 Task: Log work in the project AgileGenie for the issue 'Implement a new cloud-based payroll management system for a company with advanced payroll processing and tax calculation features' spent time as '2w 1d 5h 23m' and remaining time as '5w 1d 12h 21m' and add a flag. Now add the issue to the epic 'IT Service Request Management Process Improvement'. Log work in the project AgileGenie for the issue 'Integrate a new live chat support feature into an existing customer service portal to enhance customer support and response time' spent time as '1w 4d 19h 2m' and remaining time as '6w 6d 21h 19m' and clone the issue. Now add the issue to the epic 'IT Service Catalog Management Process Improvement'
Action: Mouse moved to (1009, 216)
Screenshot: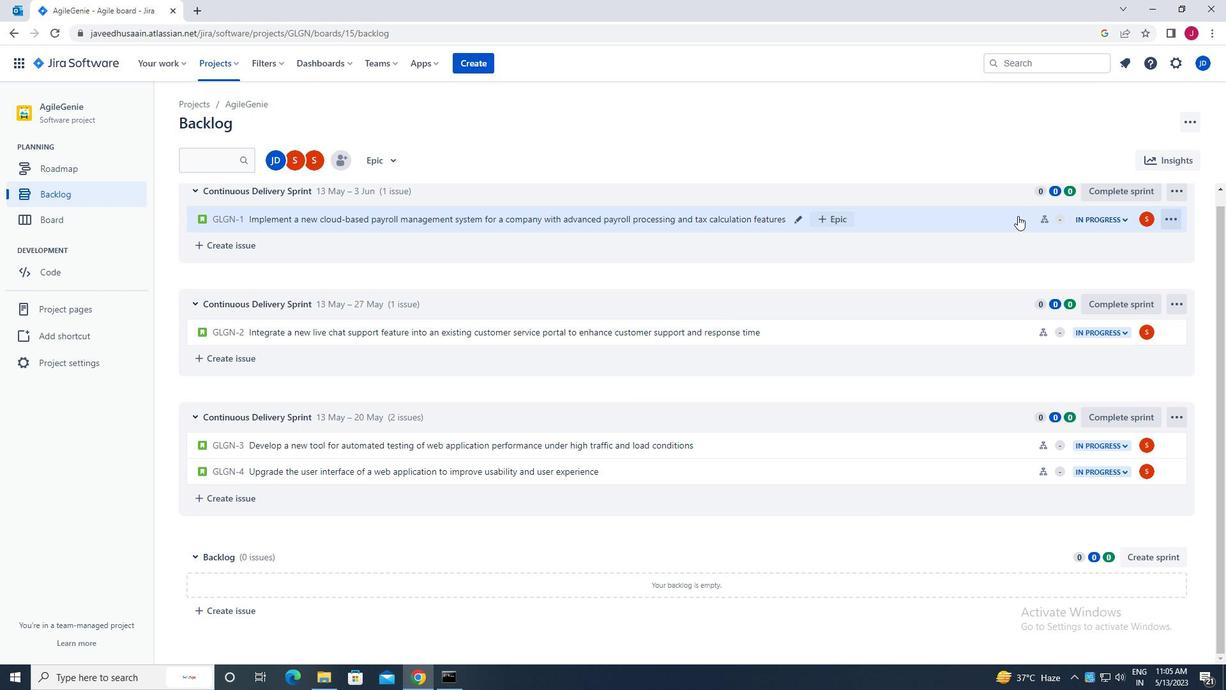 
Action: Mouse pressed left at (1009, 216)
Screenshot: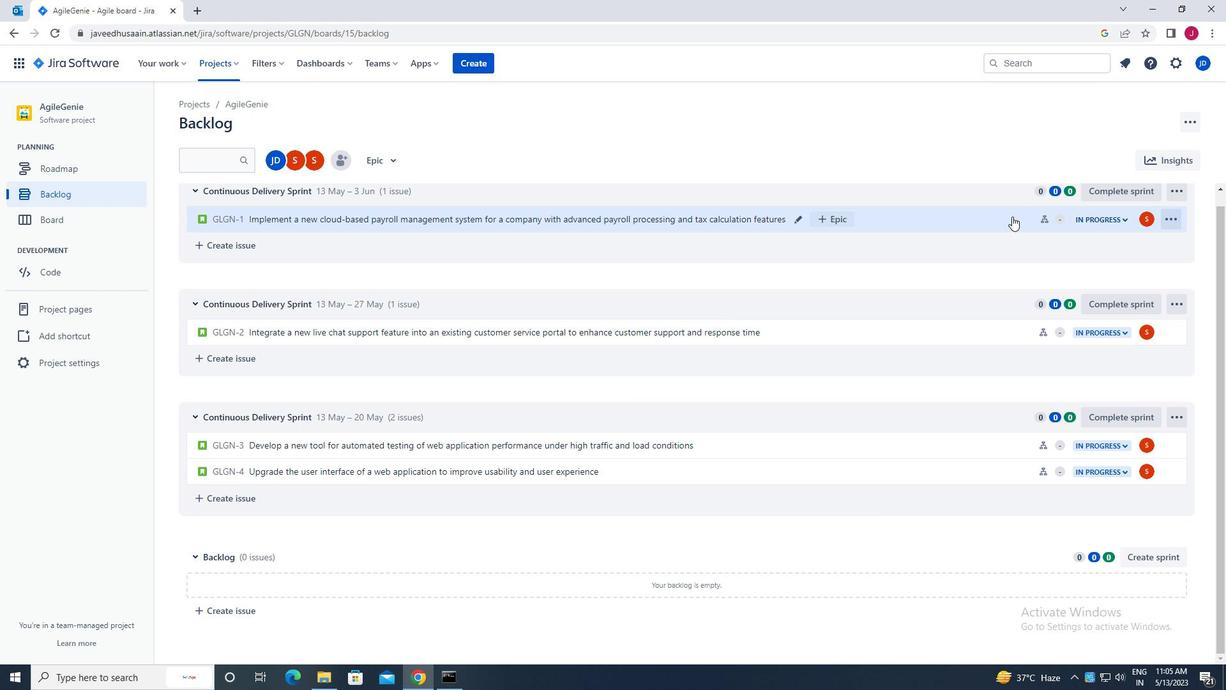 
Action: Mouse moved to (1166, 198)
Screenshot: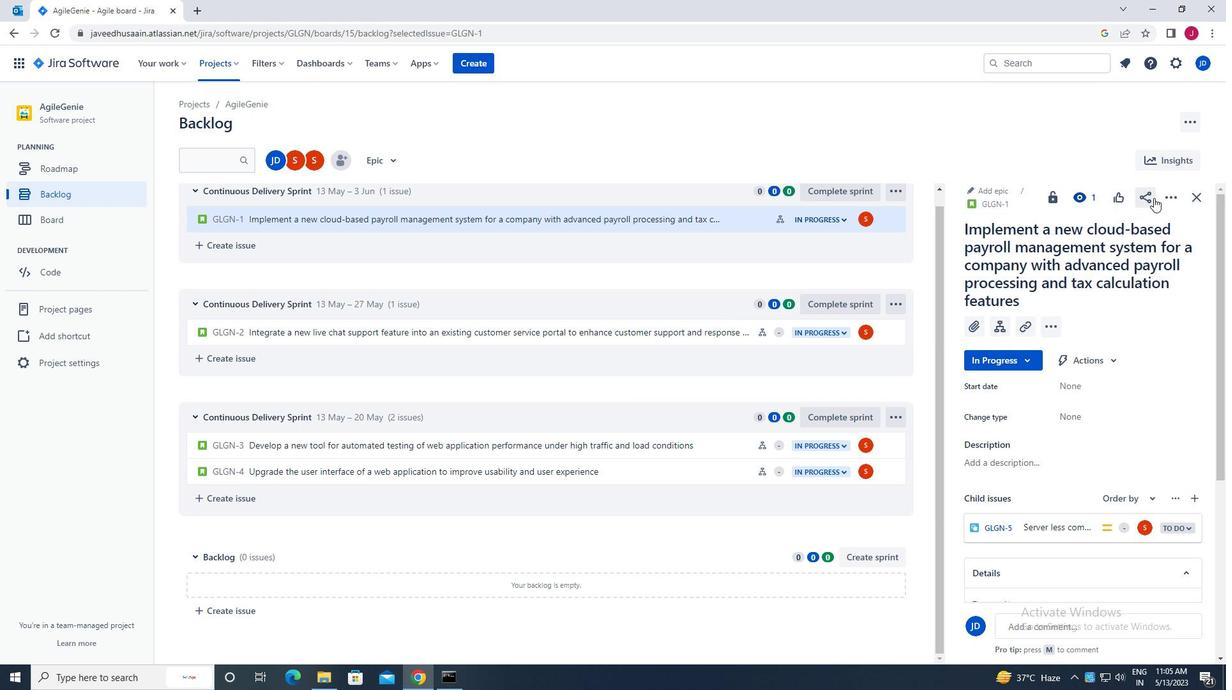 
Action: Mouse pressed left at (1166, 198)
Screenshot: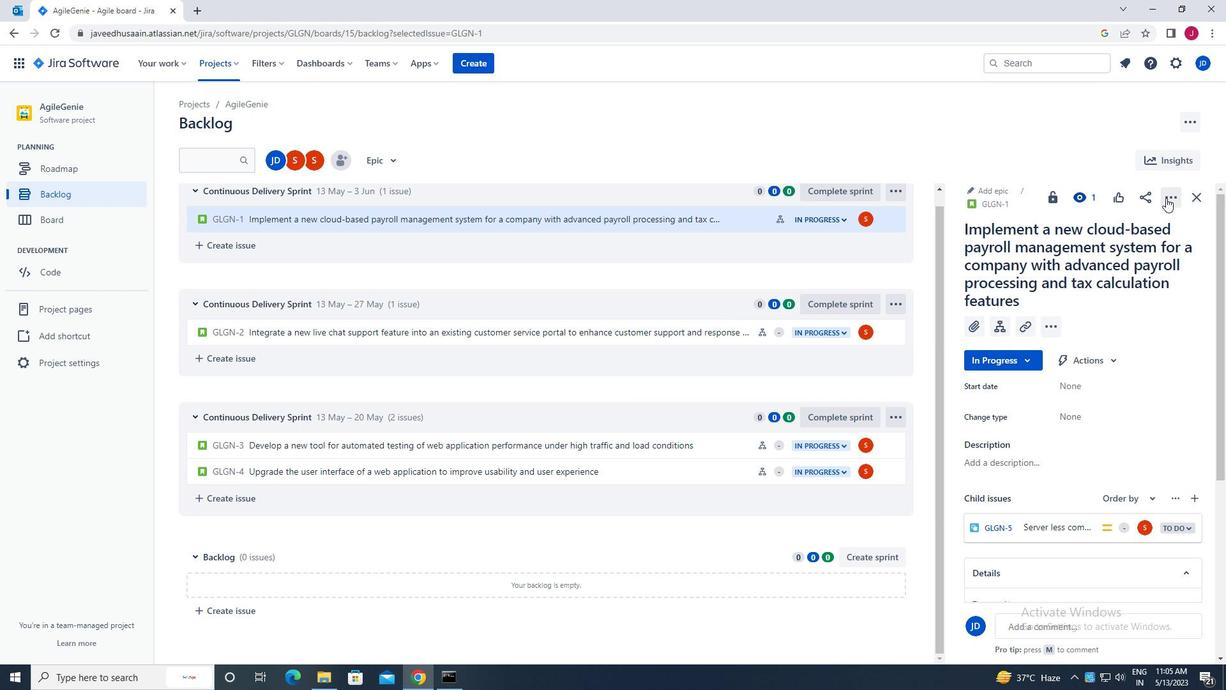 
Action: Mouse moved to (1117, 230)
Screenshot: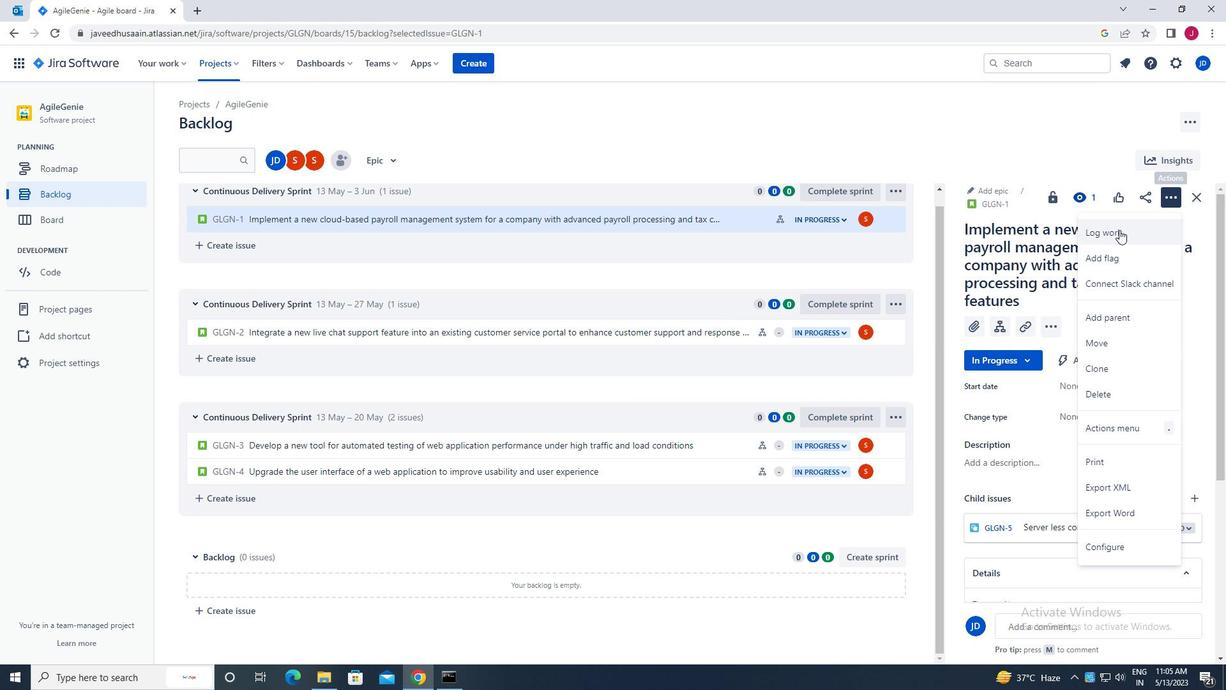 
Action: Mouse pressed left at (1117, 230)
Screenshot: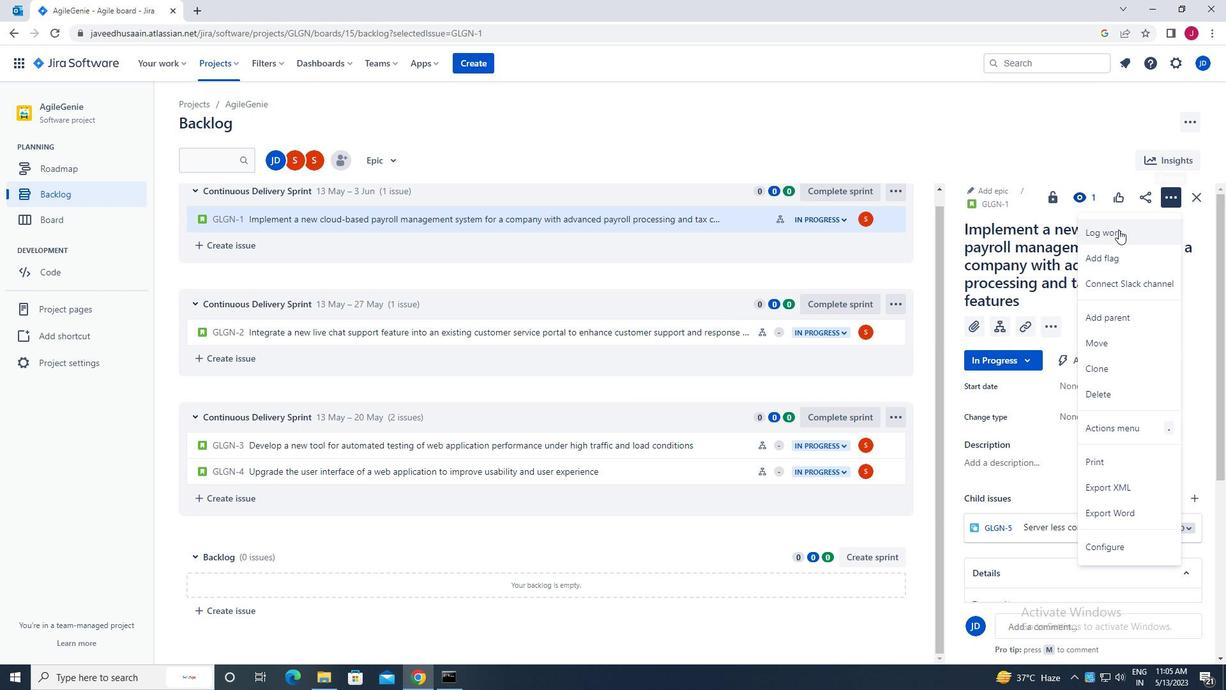 
Action: Mouse moved to (570, 190)
Screenshot: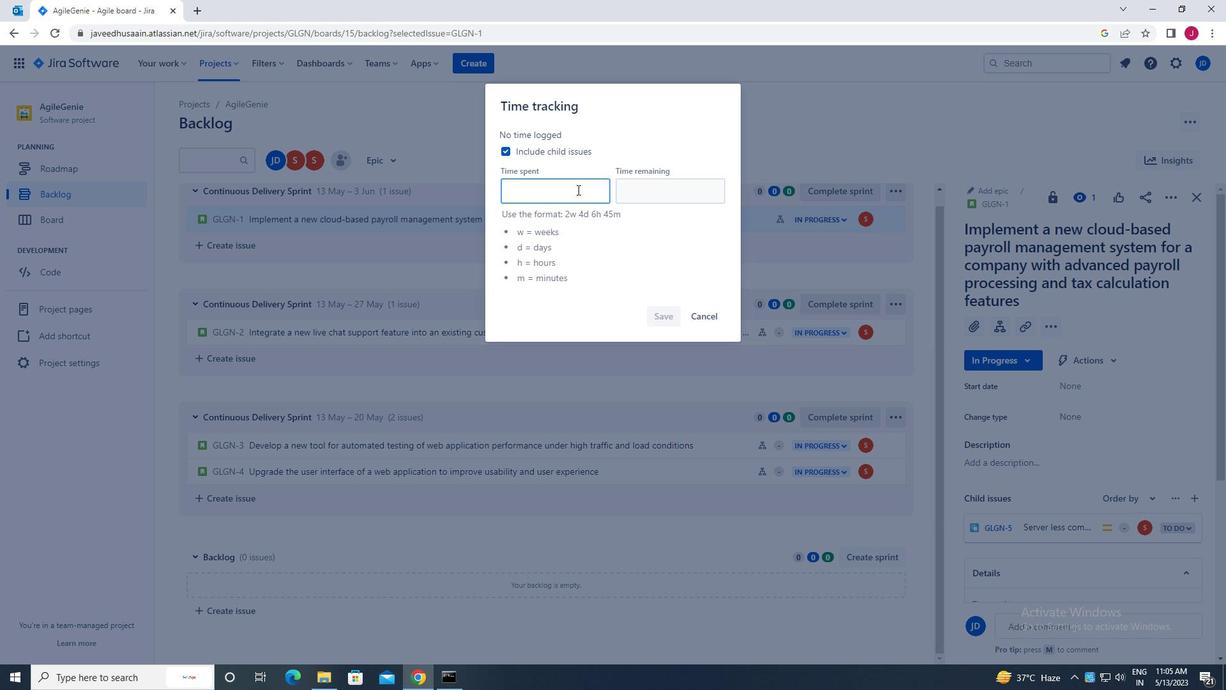 
Action: Mouse pressed left at (570, 190)
Screenshot: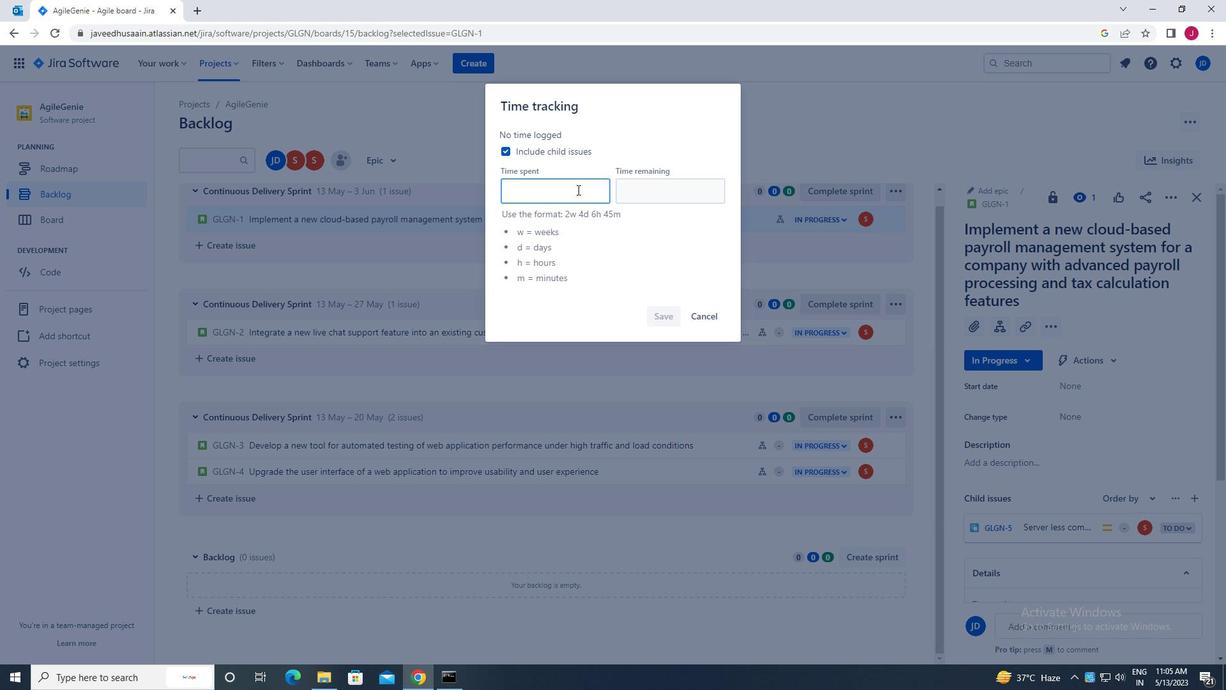
Action: Key pressed 2<Key.caps_lock>w<Key.space>1d<Key.space>5h<Key.space>3<Key.backspace>23m
Screenshot: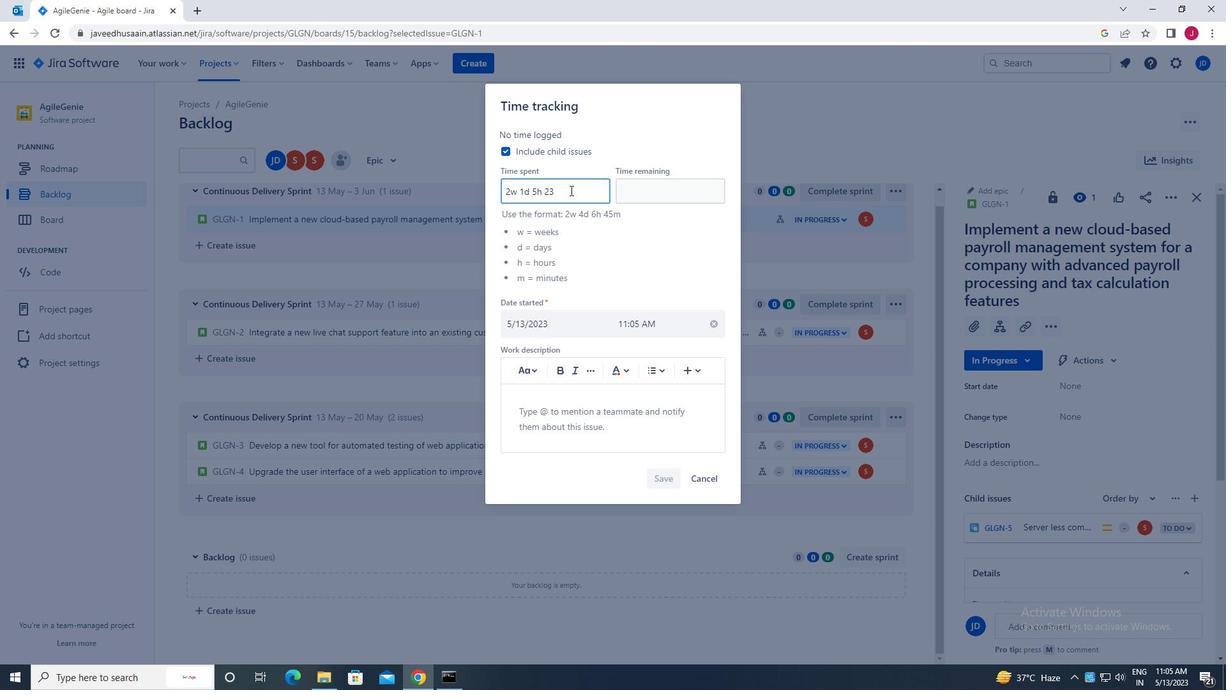 
Action: Mouse moved to (646, 194)
Screenshot: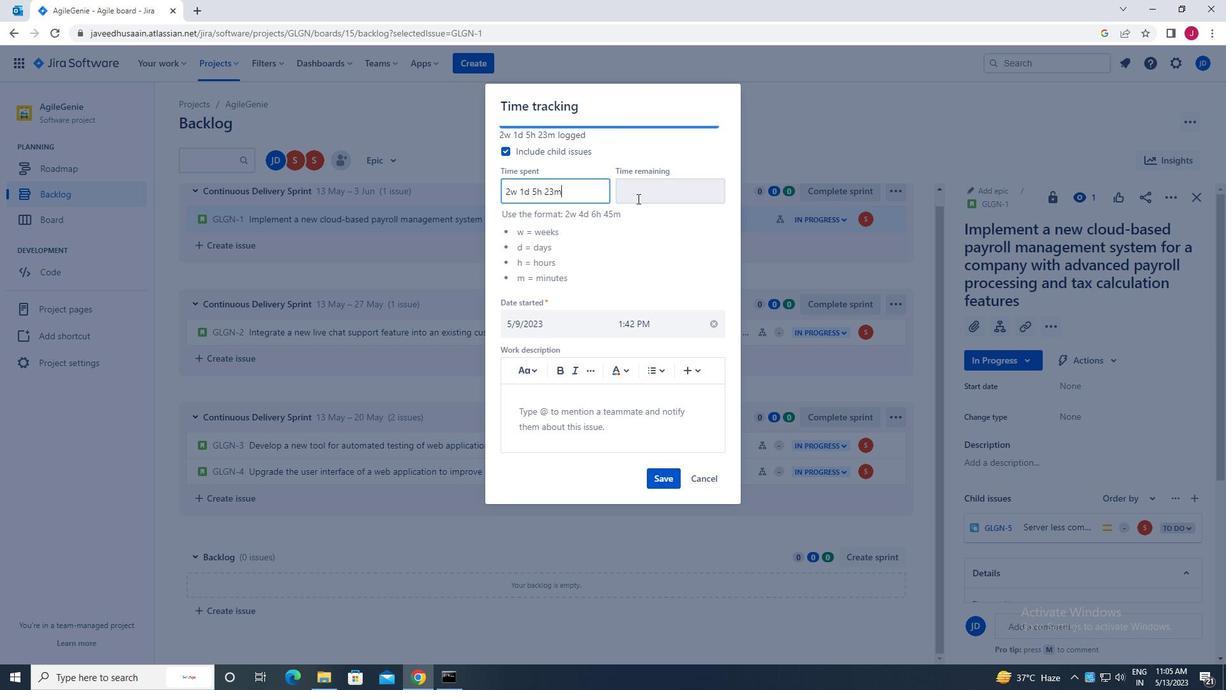 
Action: Mouse pressed left at (646, 194)
Screenshot: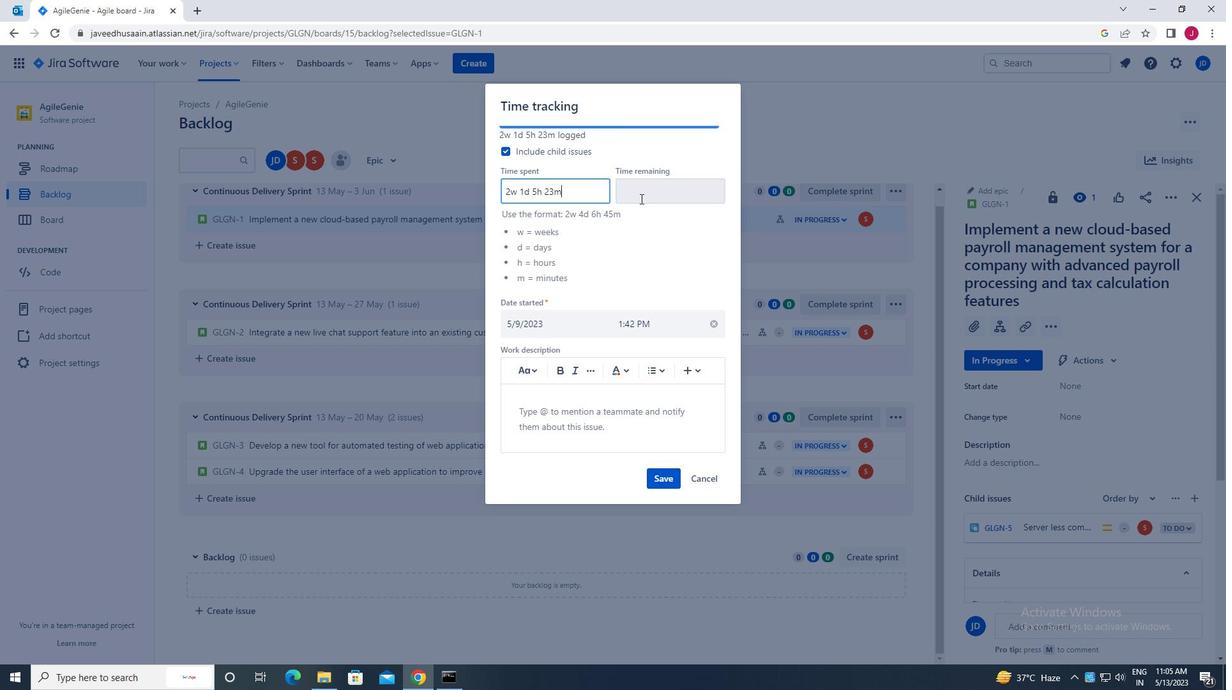 
Action: Key pressed 5w<Key.space>1d<Key.space>12h<Key.space>21m
Screenshot: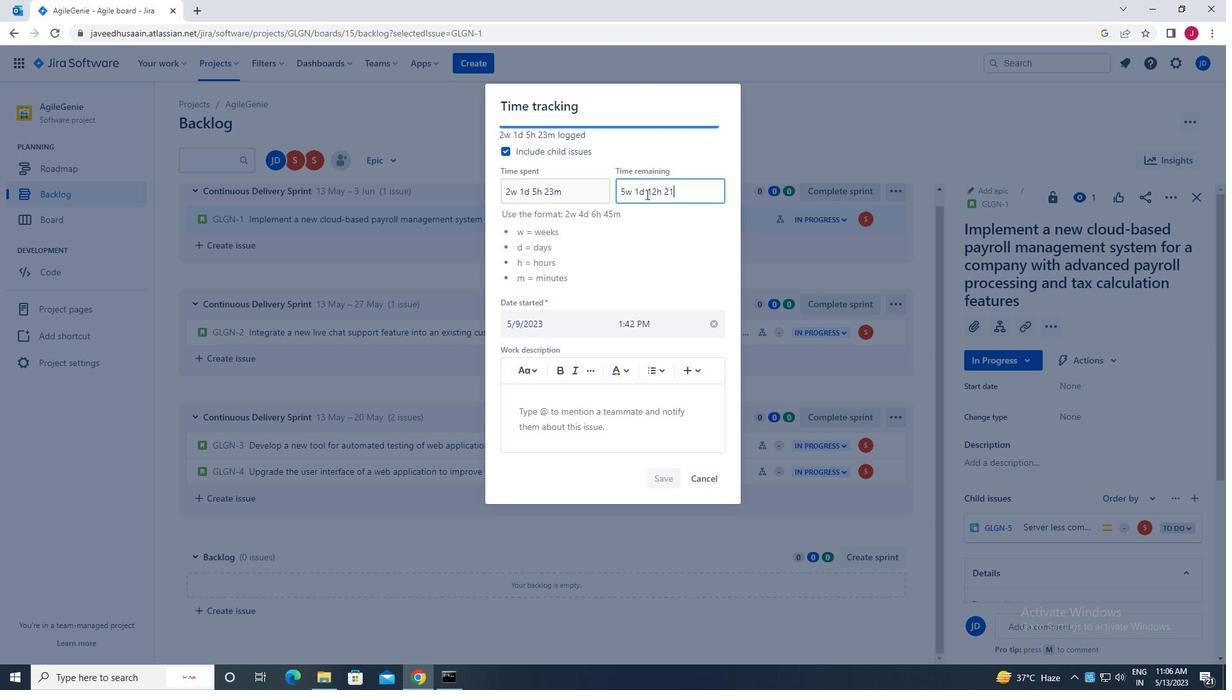 
Action: Mouse moved to (672, 480)
Screenshot: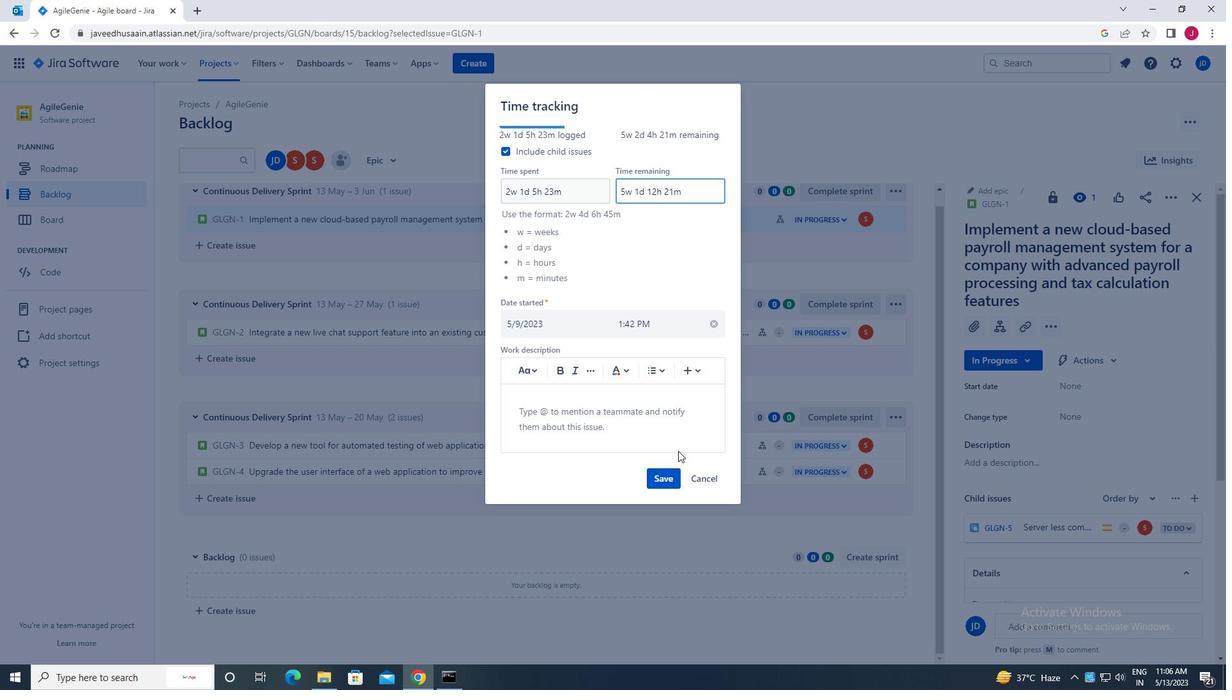 
Action: Mouse pressed left at (672, 480)
Screenshot: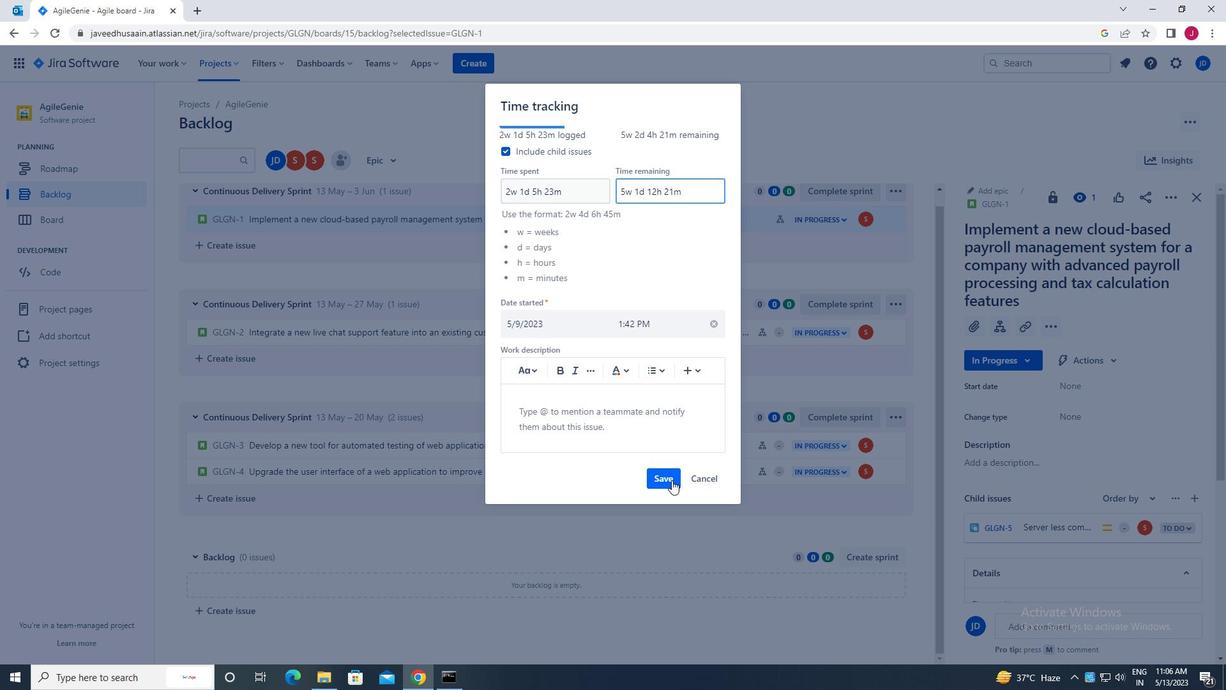 
Action: Mouse moved to (1174, 198)
Screenshot: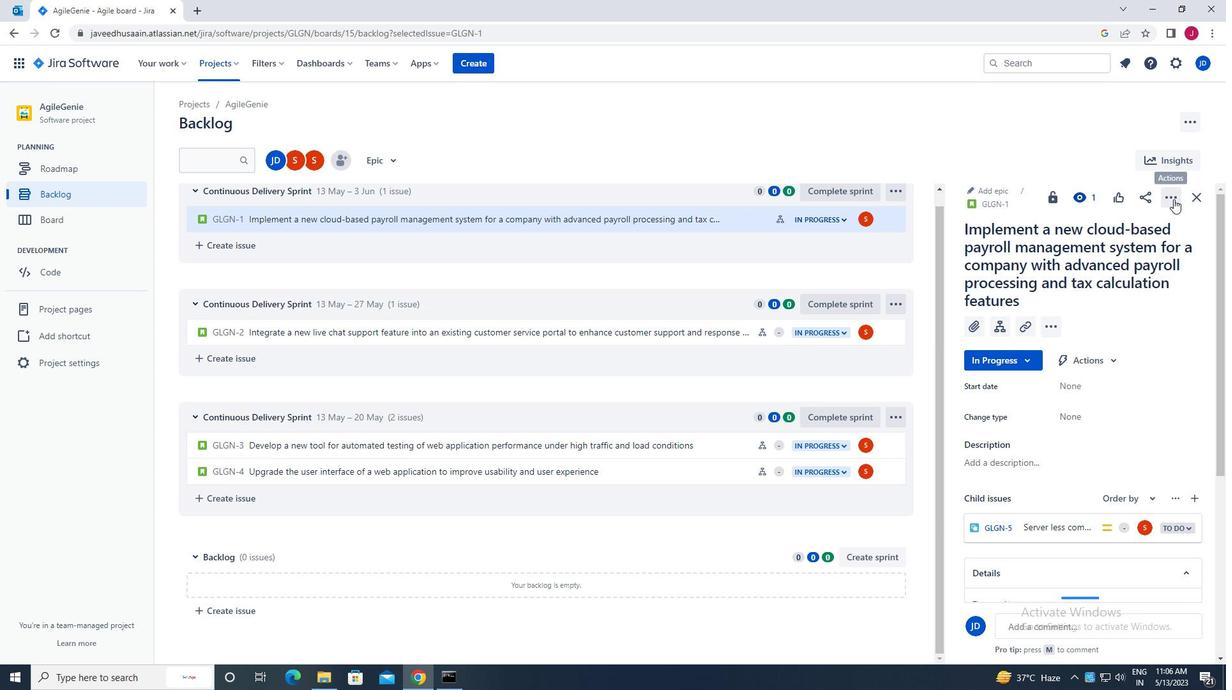 
Action: Mouse pressed left at (1174, 198)
Screenshot: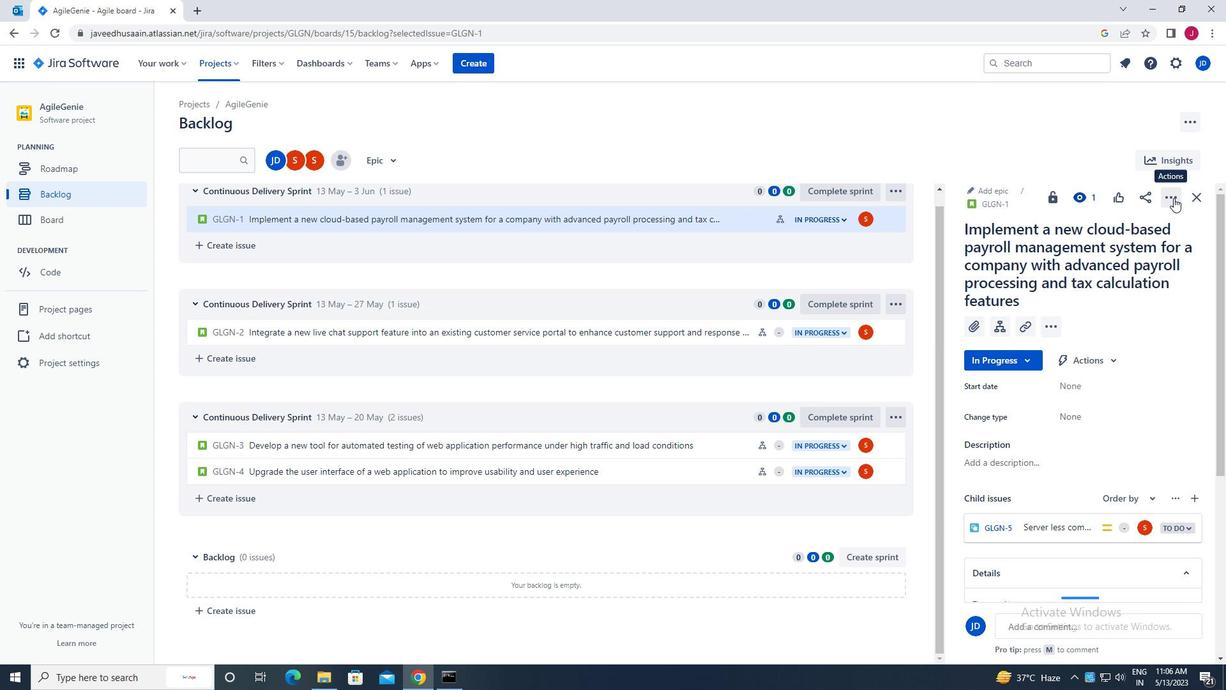
Action: Mouse moved to (1116, 256)
Screenshot: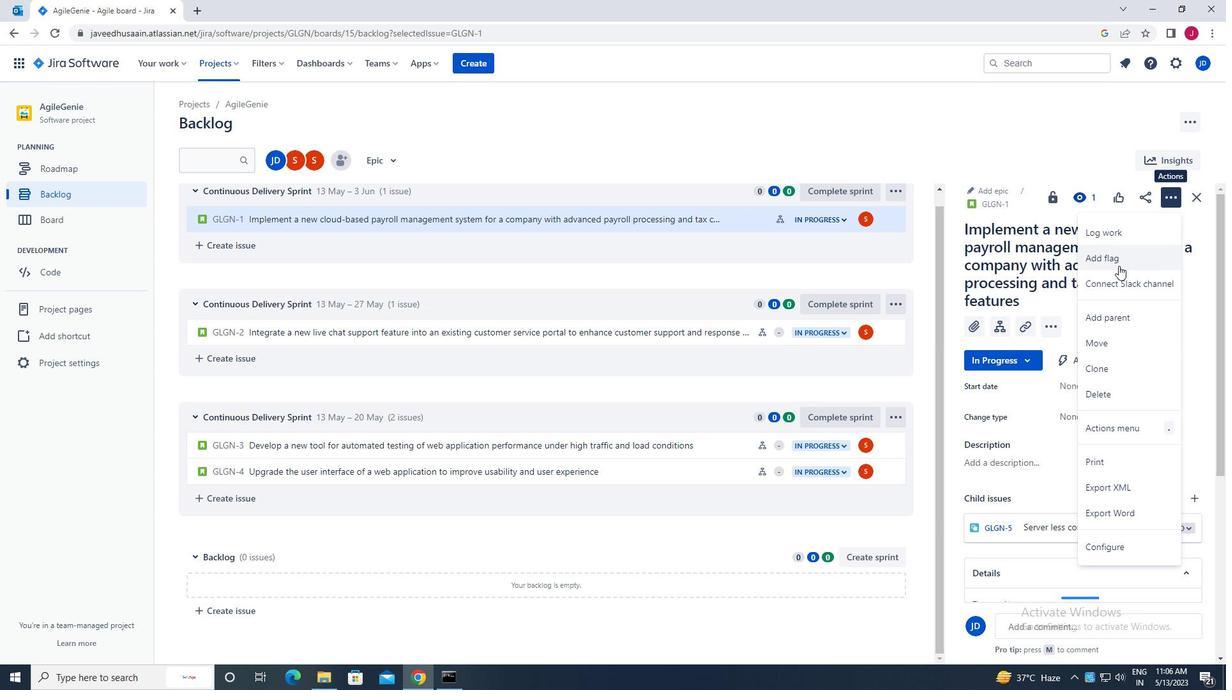 
Action: Mouse pressed left at (1116, 256)
Screenshot: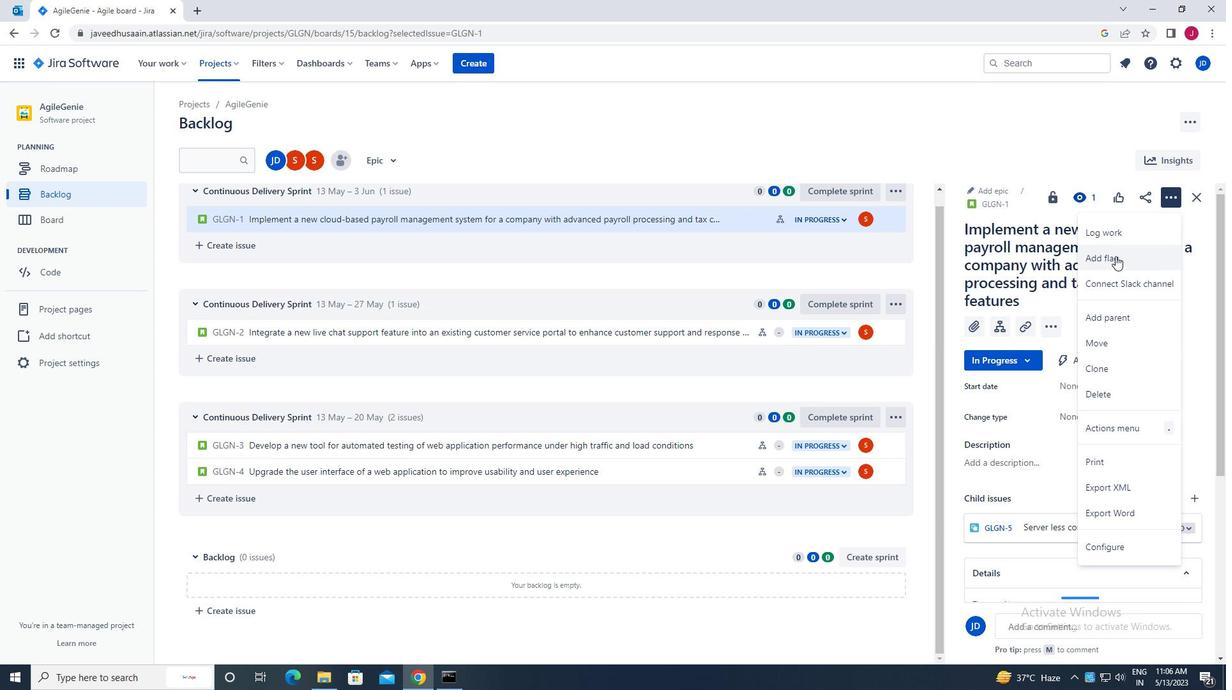 
Action: Mouse moved to (395, 159)
Screenshot: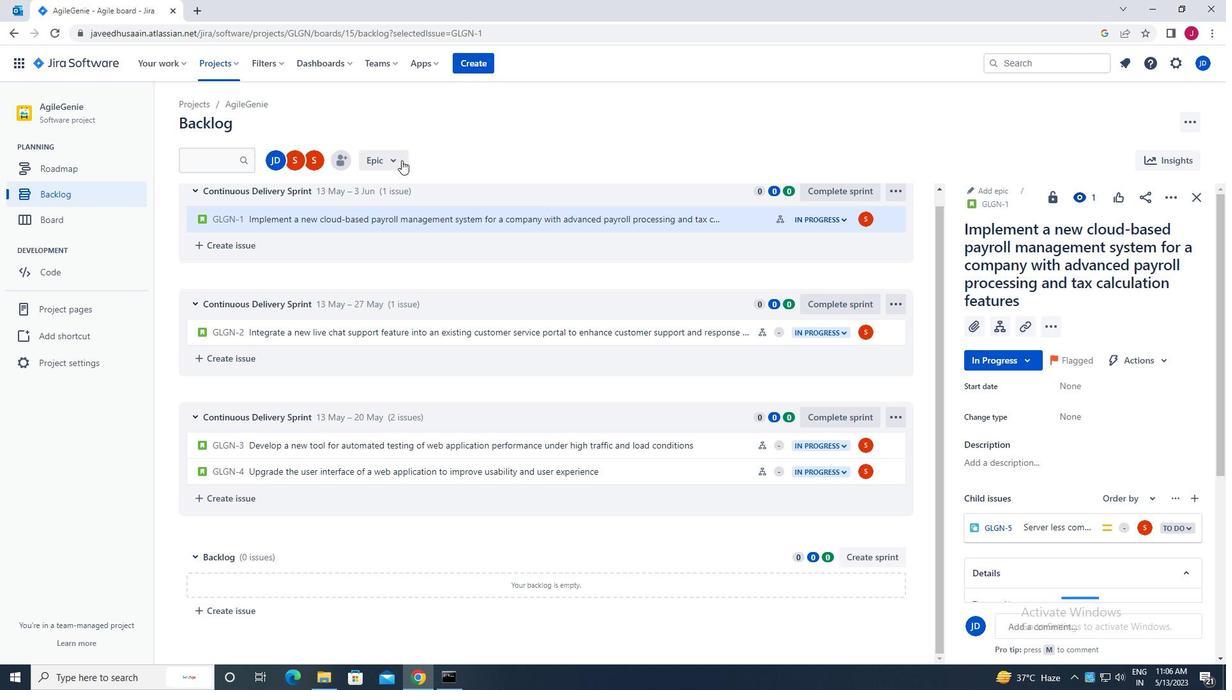
Action: Mouse pressed left at (395, 159)
Screenshot: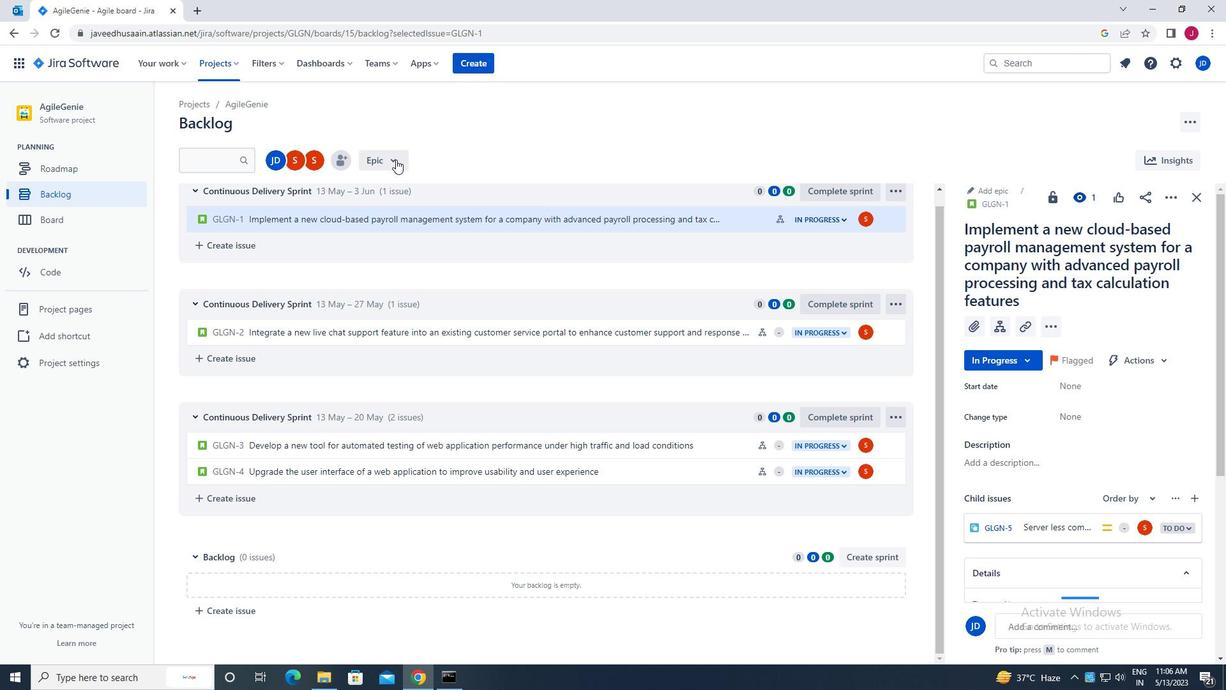 
Action: Mouse moved to (482, 217)
Screenshot: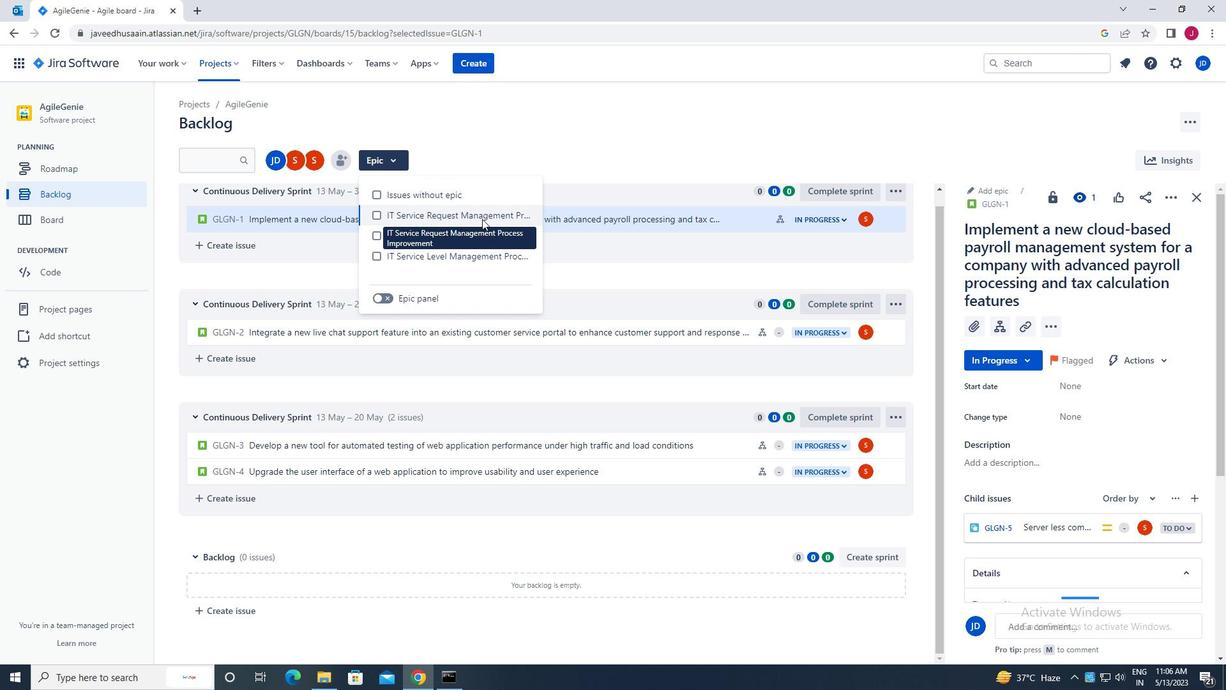 
Action: Mouse pressed left at (482, 217)
Screenshot: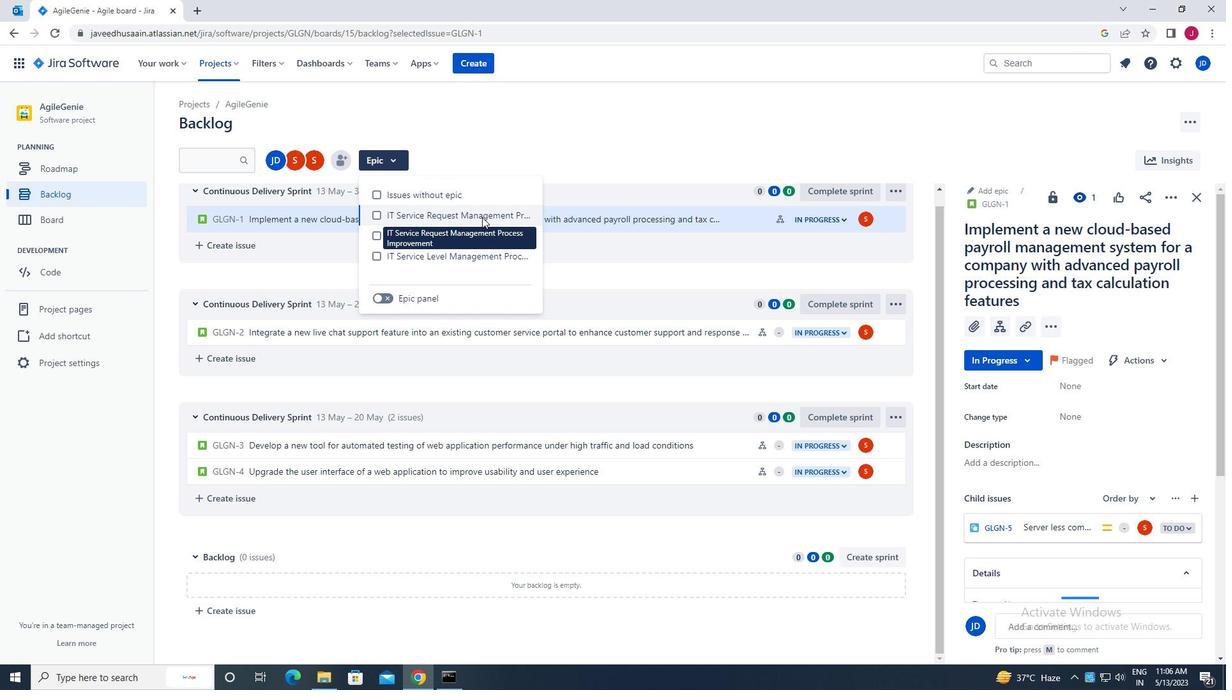 
Action: Mouse moved to (576, 122)
Screenshot: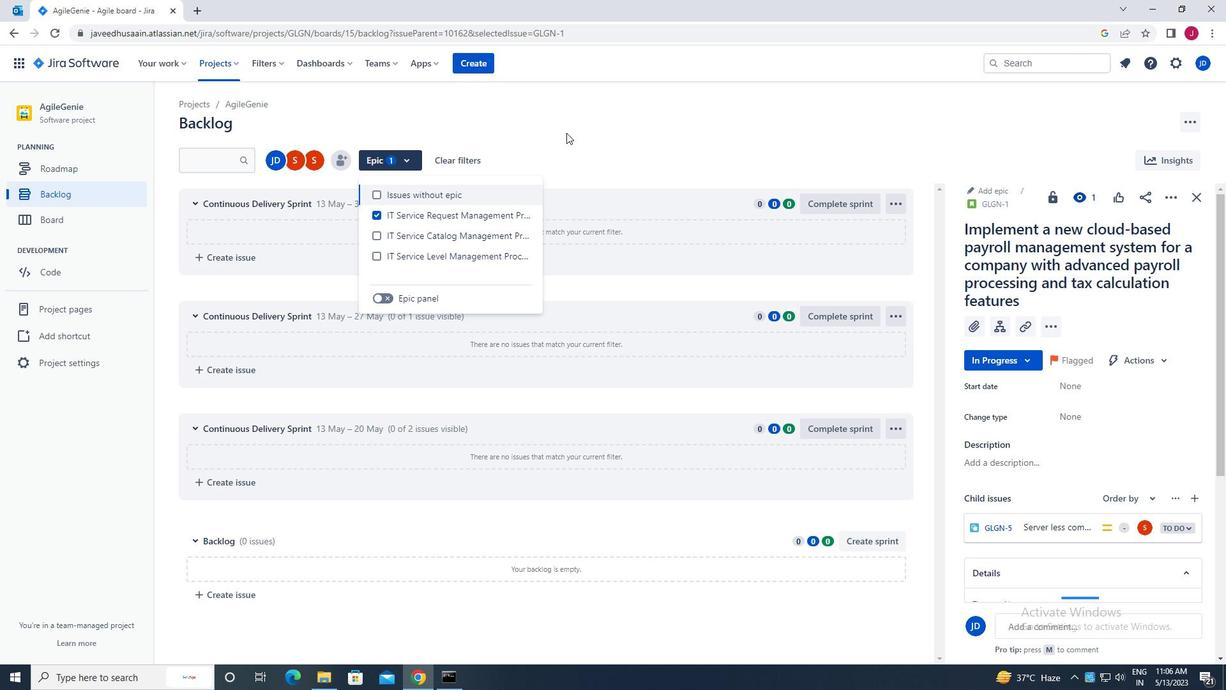 
Action: Mouse pressed left at (576, 122)
Screenshot: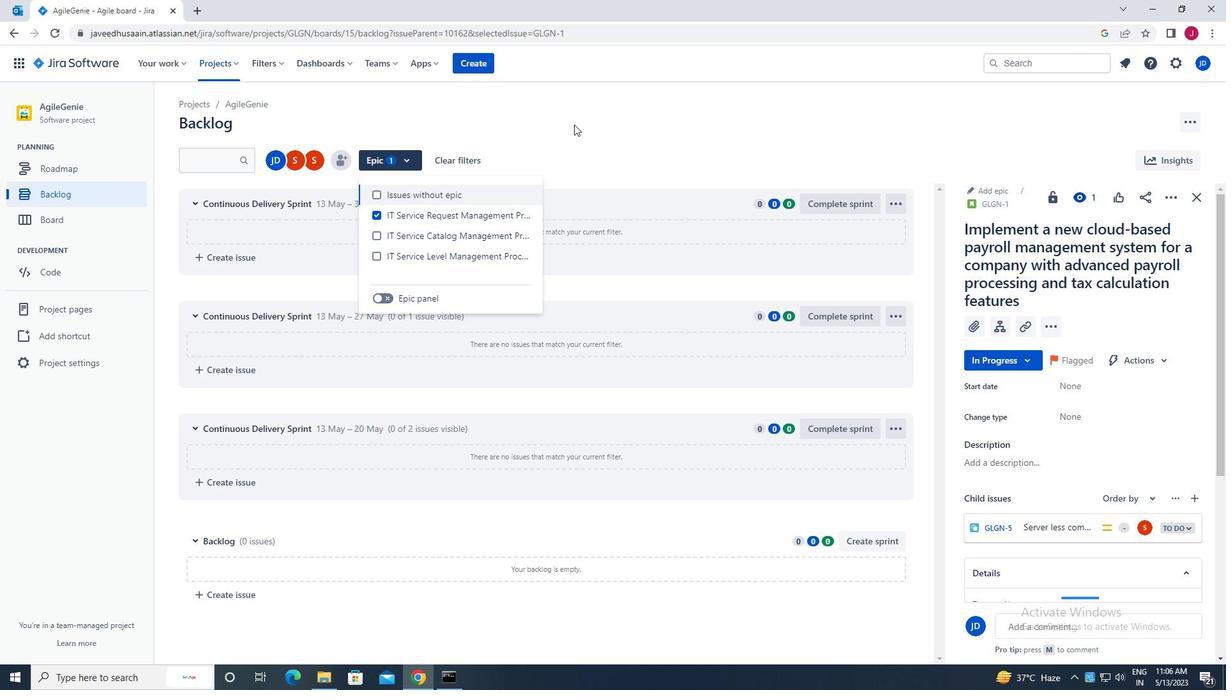 
Action: Mouse moved to (113, 193)
Screenshot: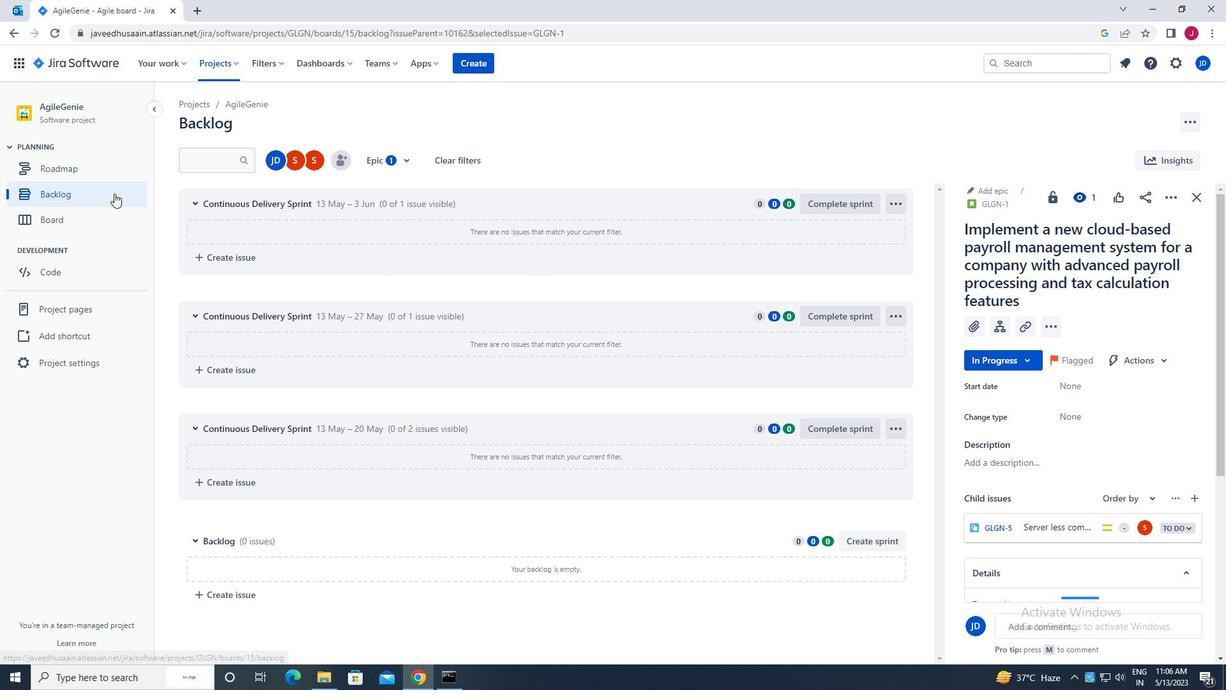 
Action: Mouse pressed left at (113, 193)
Screenshot: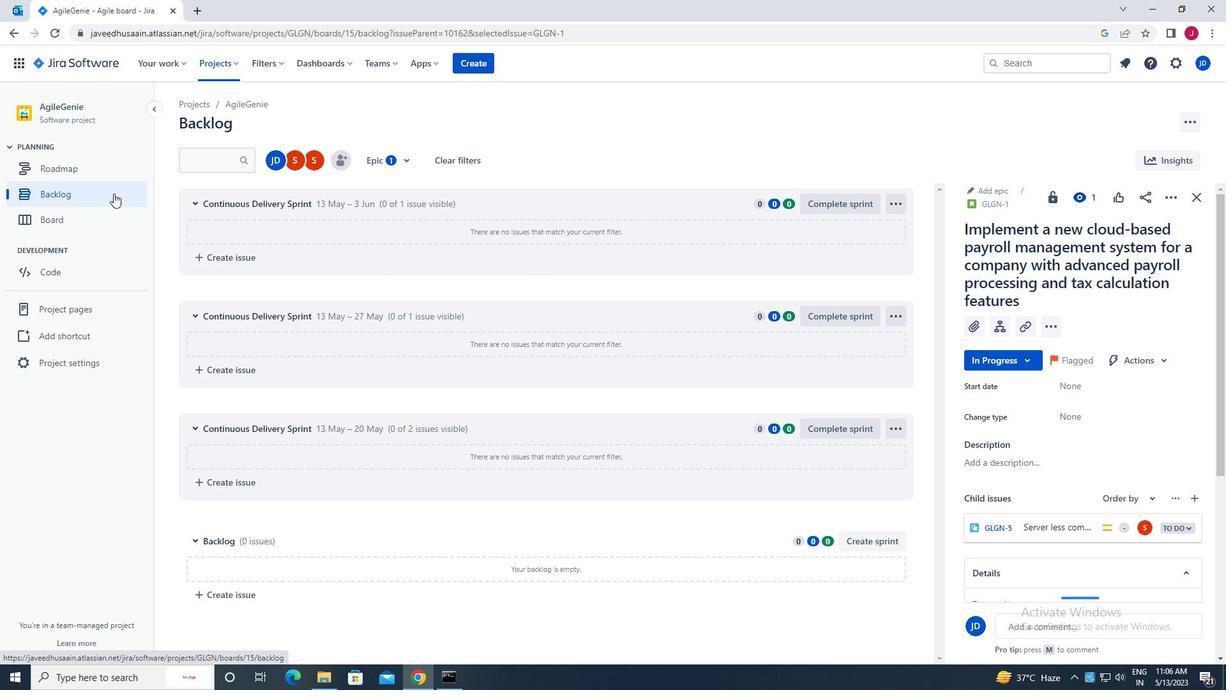 
Action: Mouse moved to (1197, 200)
Screenshot: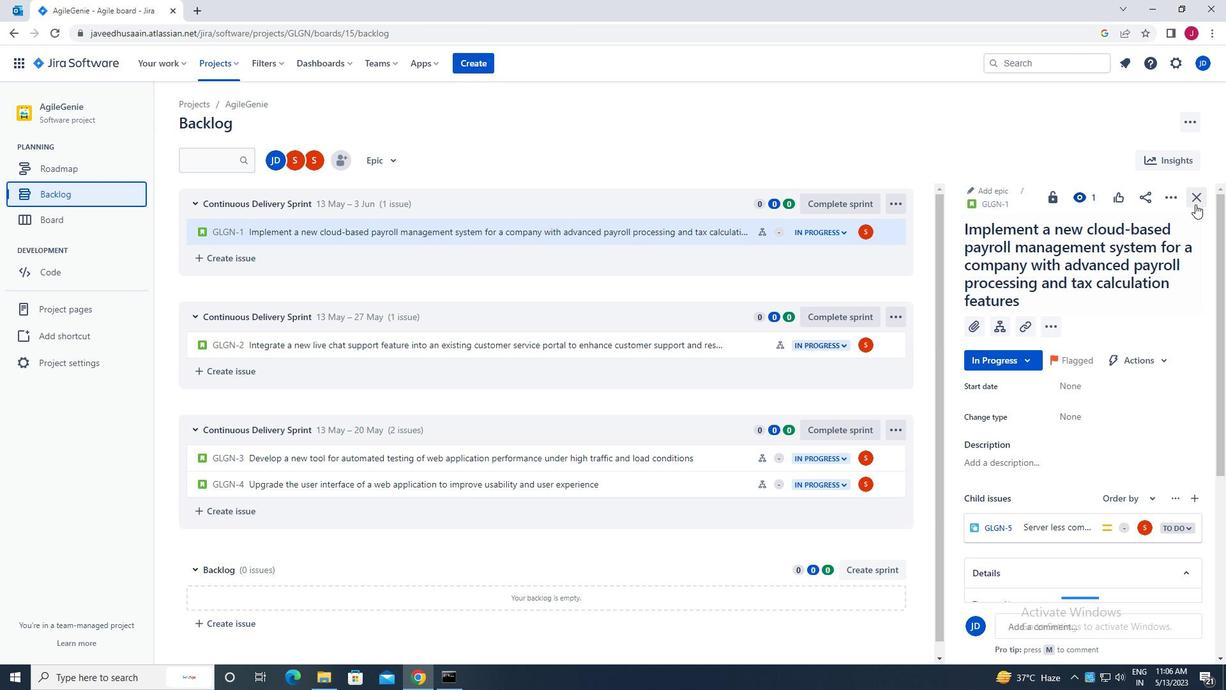 
Action: Mouse pressed left at (1197, 200)
Screenshot: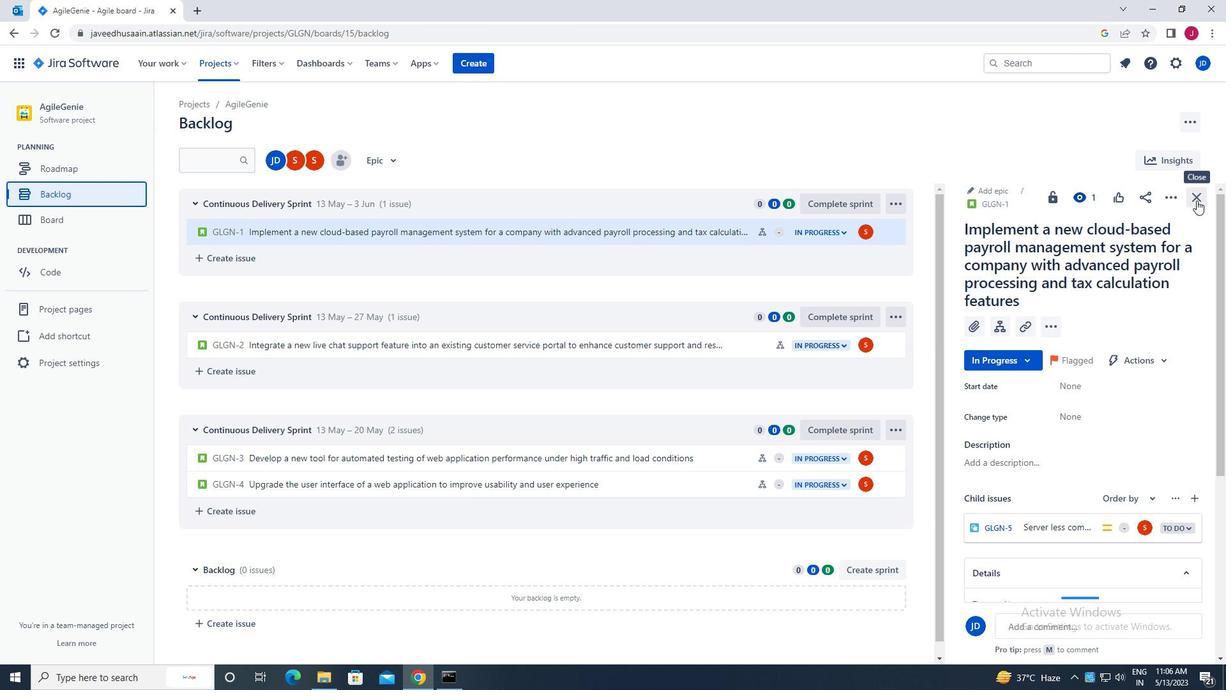 
Action: Mouse moved to (994, 343)
Screenshot: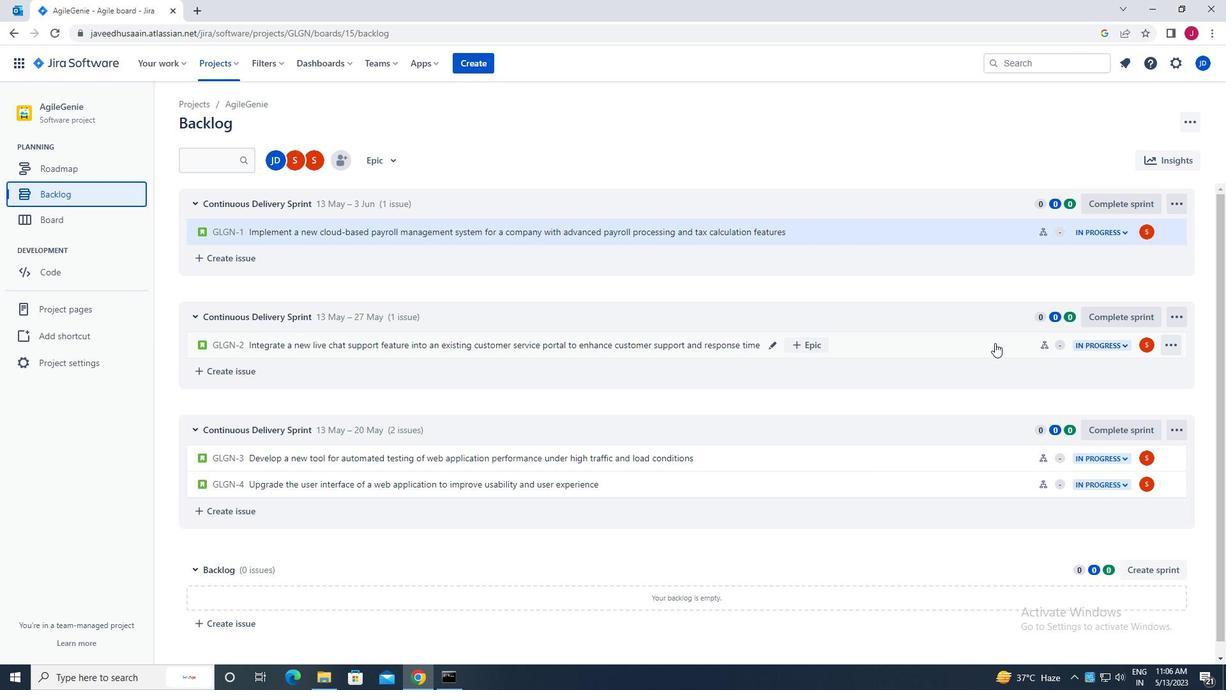 
Action: Mouse pressed left at (994, 343)
Screenshot: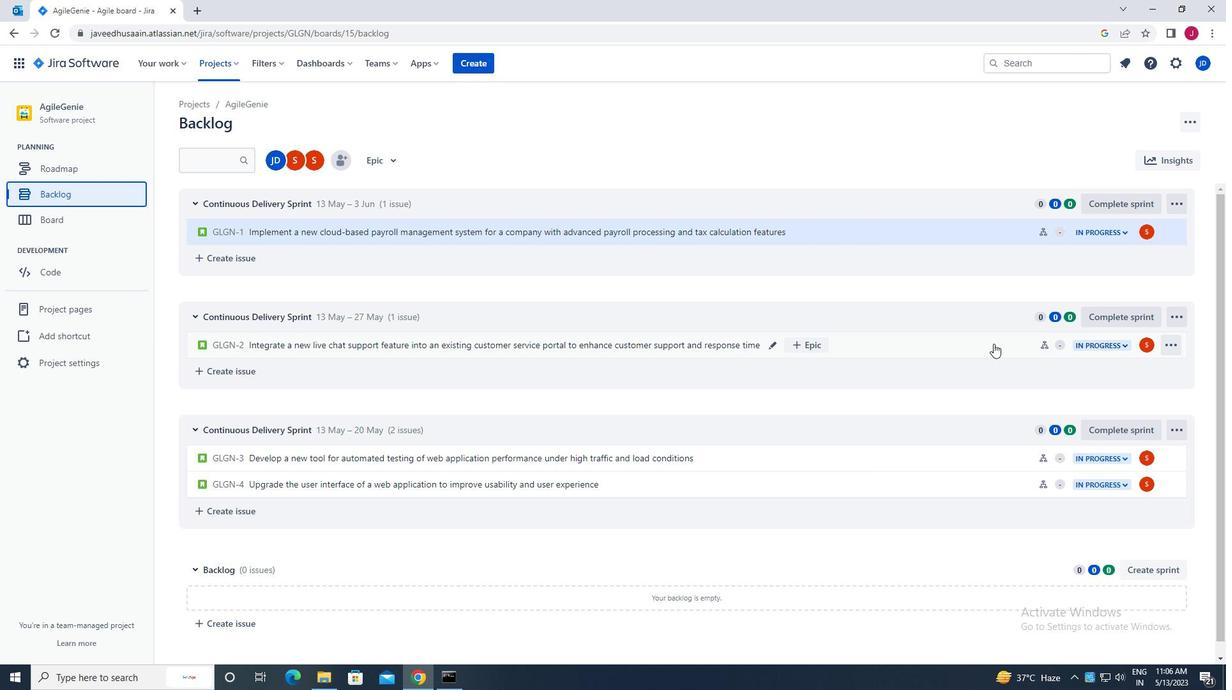
Action: Mouse moved to (1170, 193)
Screenshot: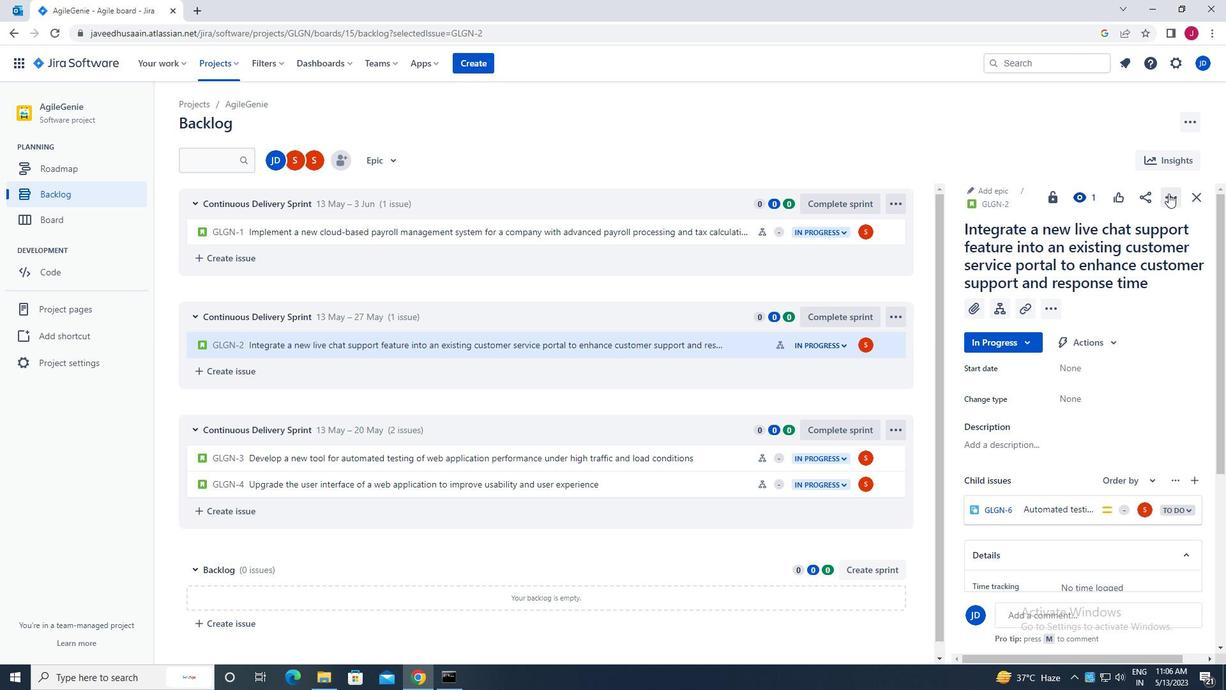 
Action: Mouse pressed left at (1170, 193)
Screenshot: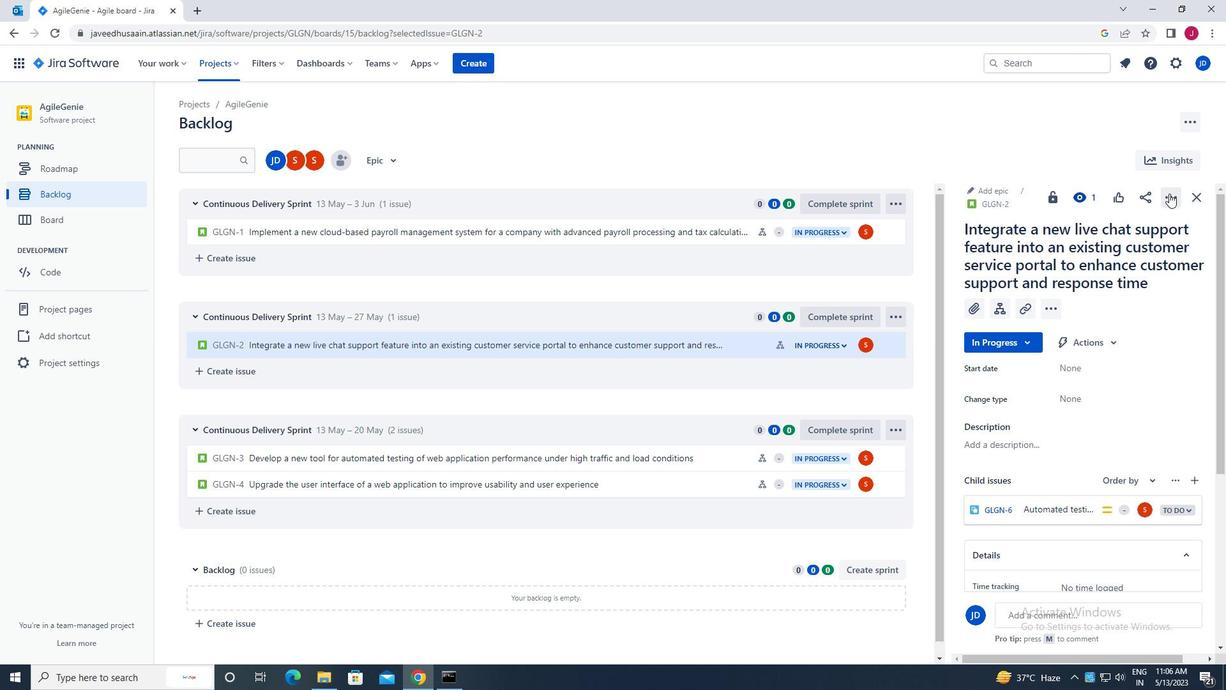 
Action: Mouse moved to (1118, 229)
Screenshot: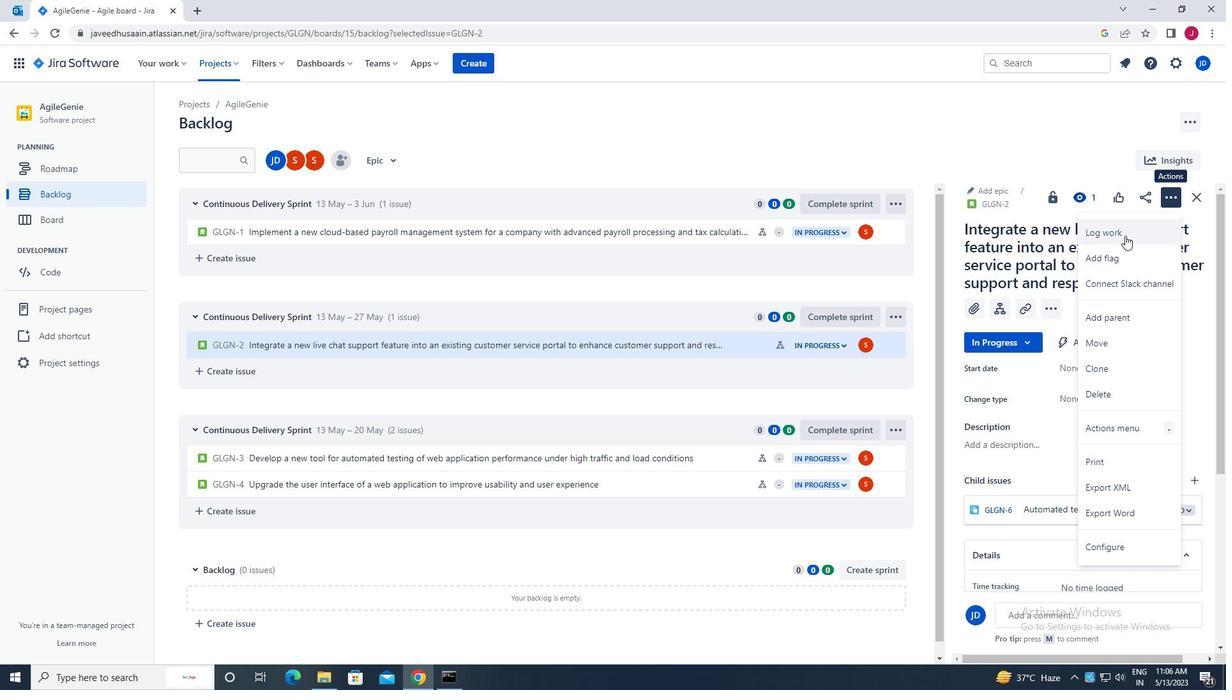 
Action: Mouse pressed left at (1118, 229)
Screenshot: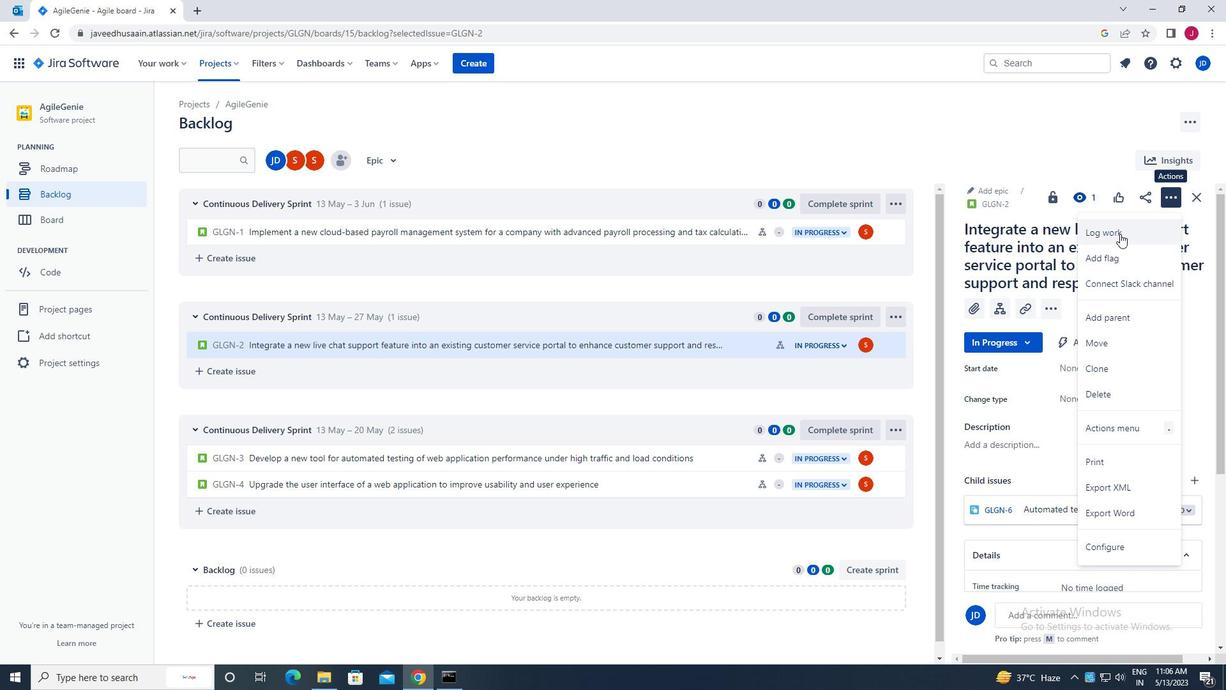
Action: Mouse moved to (560, 194)
Screenshot: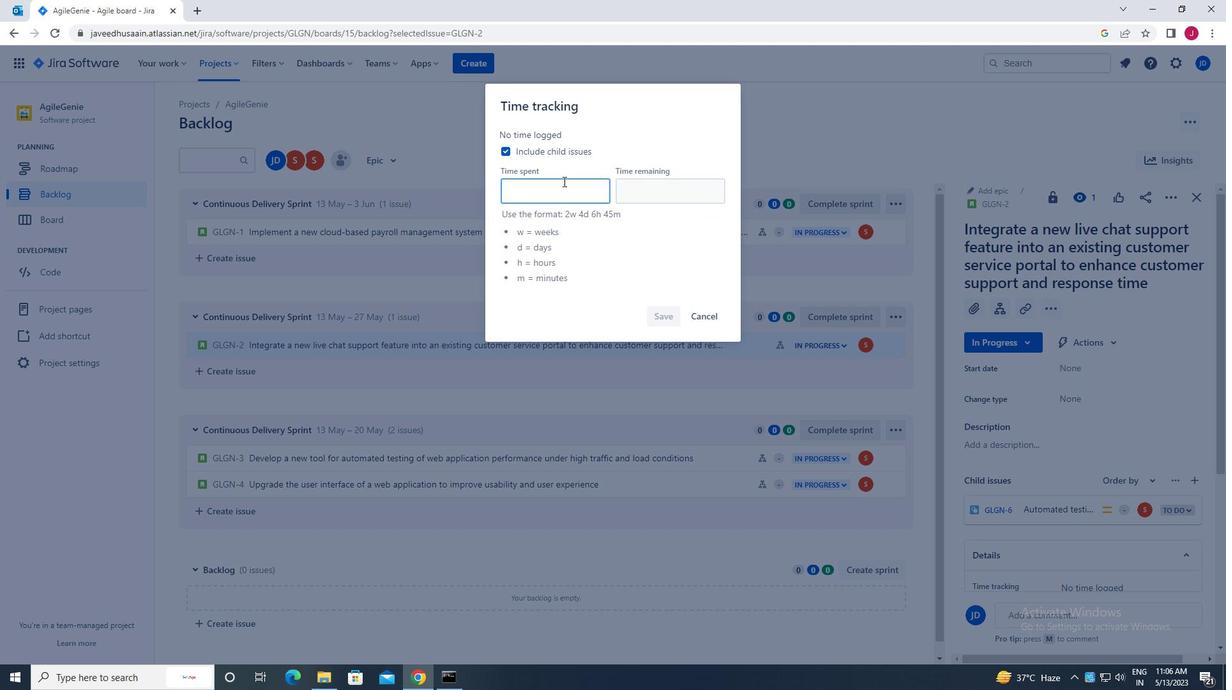 
Action: Mouse pressed left at (560, 194)
Screenshot: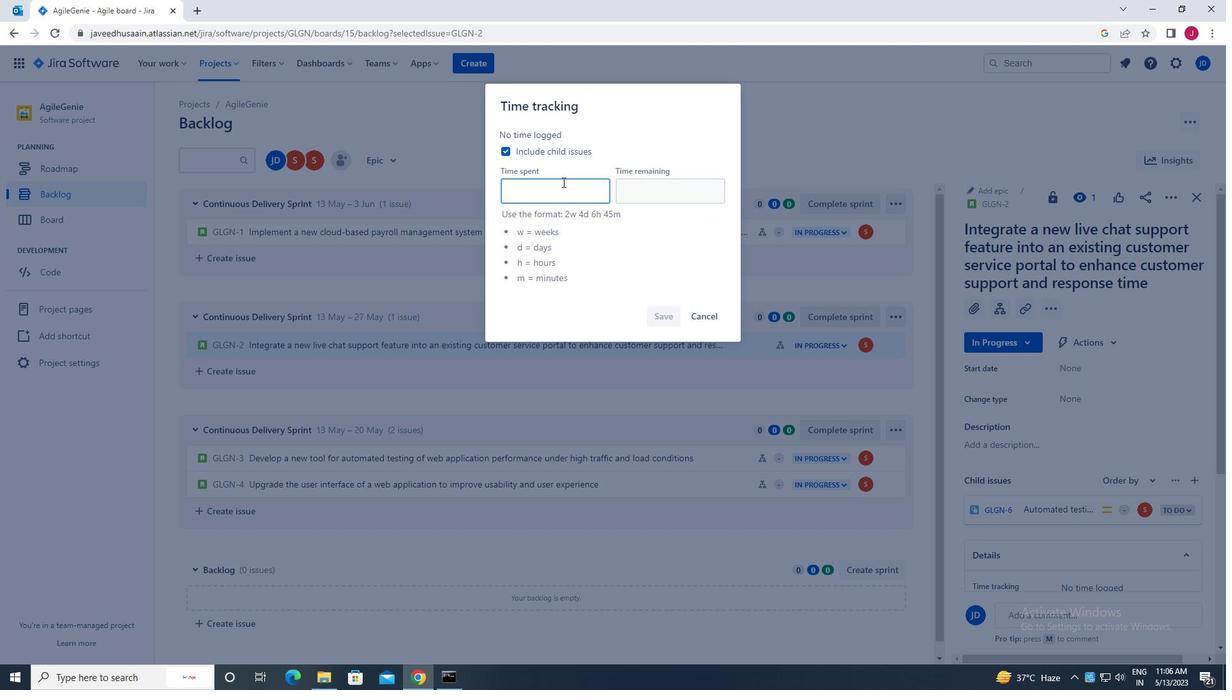
Action: Mouse moved to (560, 194)
Screenshot: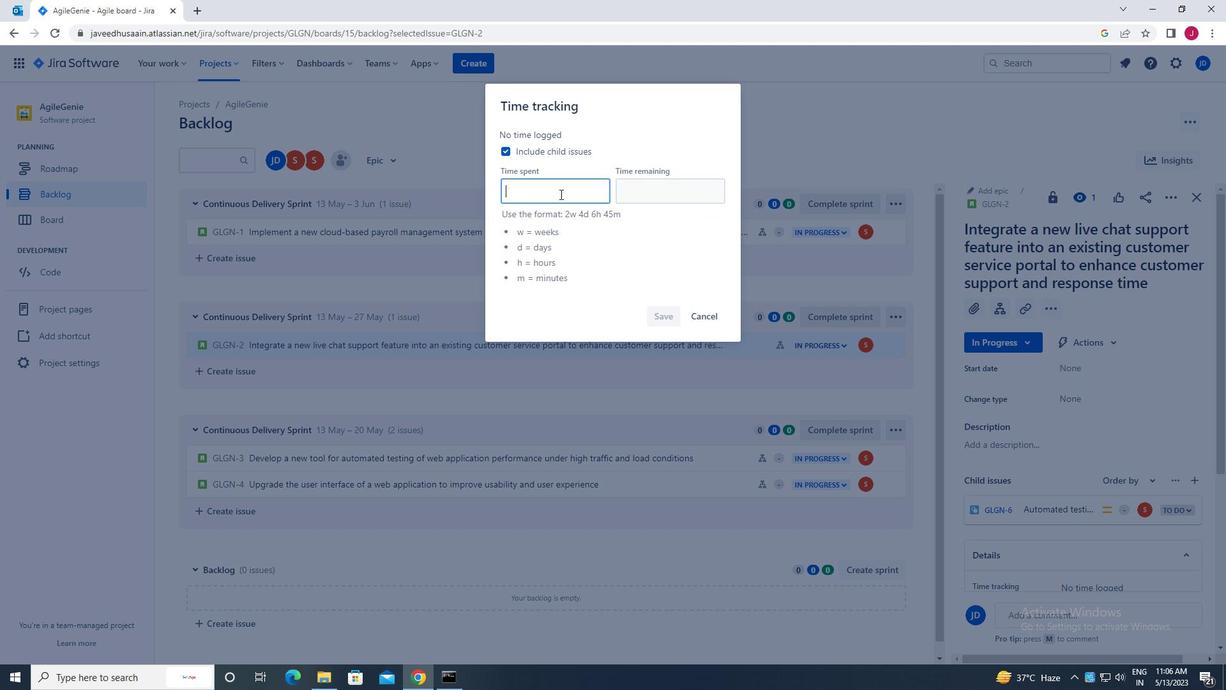 
Action: Key pressed 1w<Key.space>4d<Key.space>2<Key.backspace>19h<Key.space>2m
Screenshot: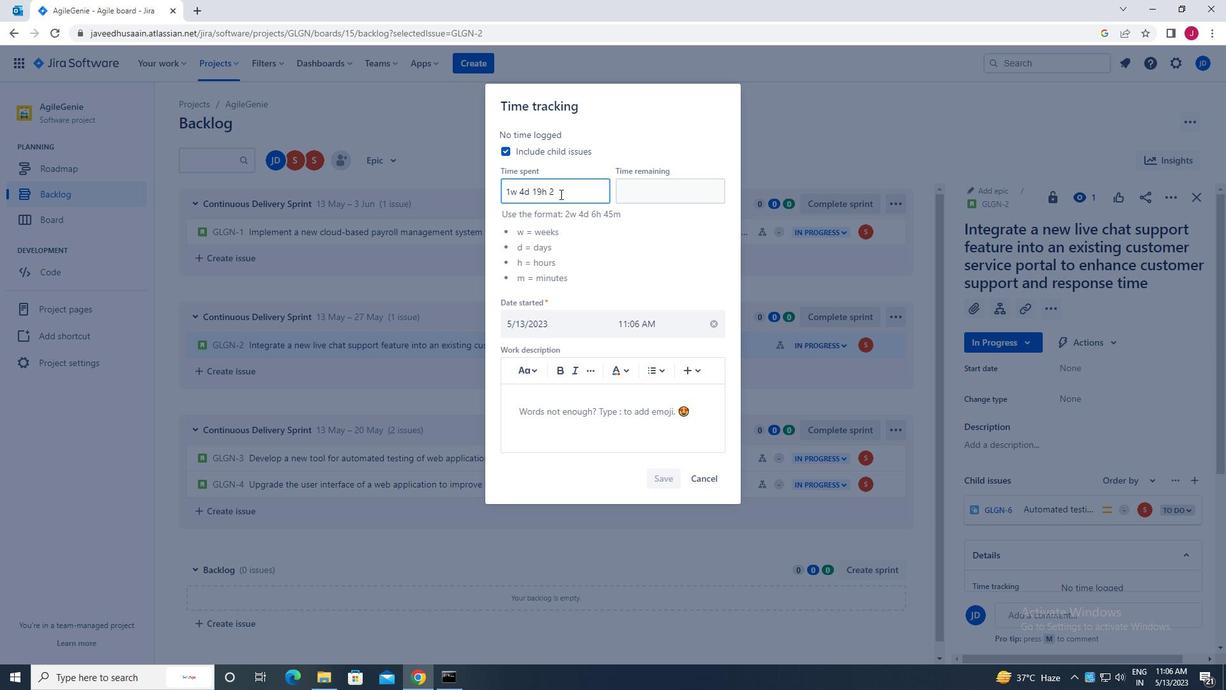 
Action: Mouse moved to (637, 196)
Screenshot: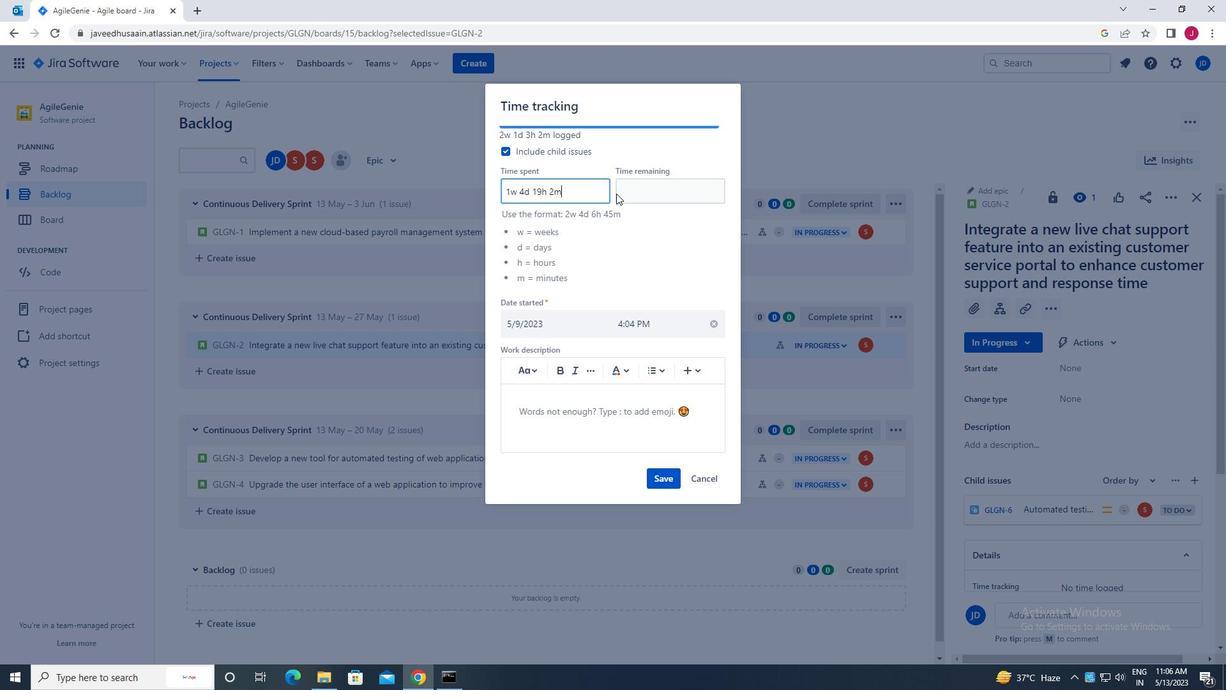 
Action: Mouse pressed left at (637, 196)
Screenshot: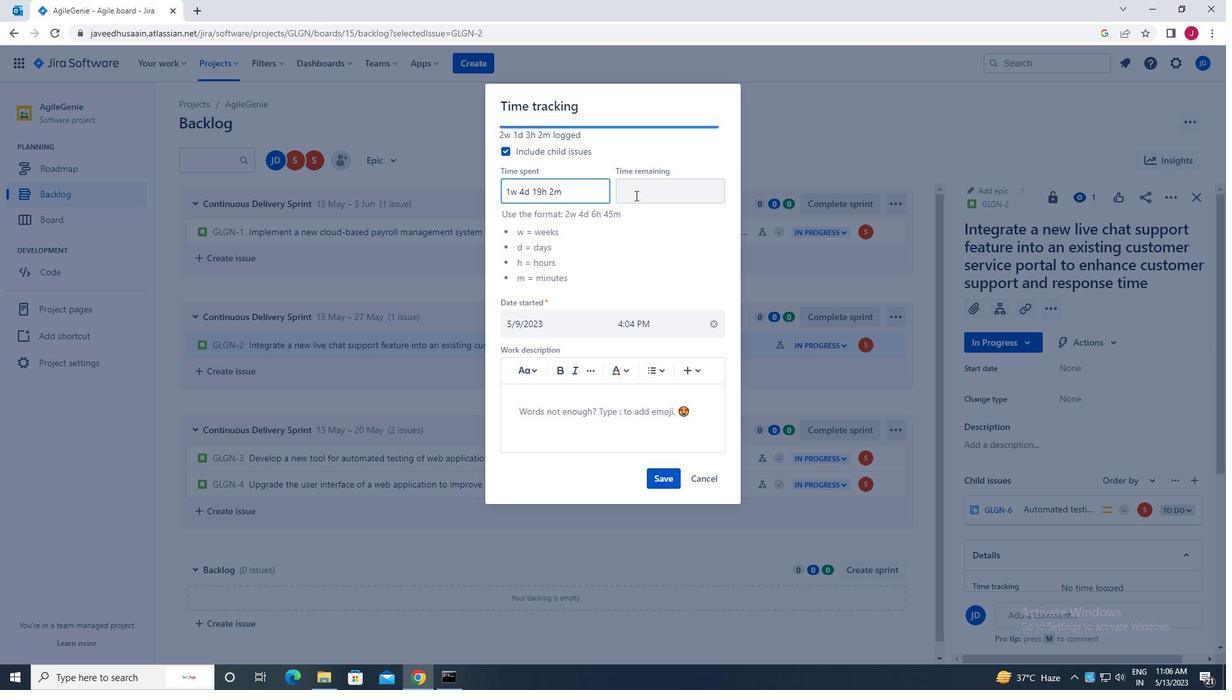 
Action: Mouse moved to (637, 196)
Screenshot: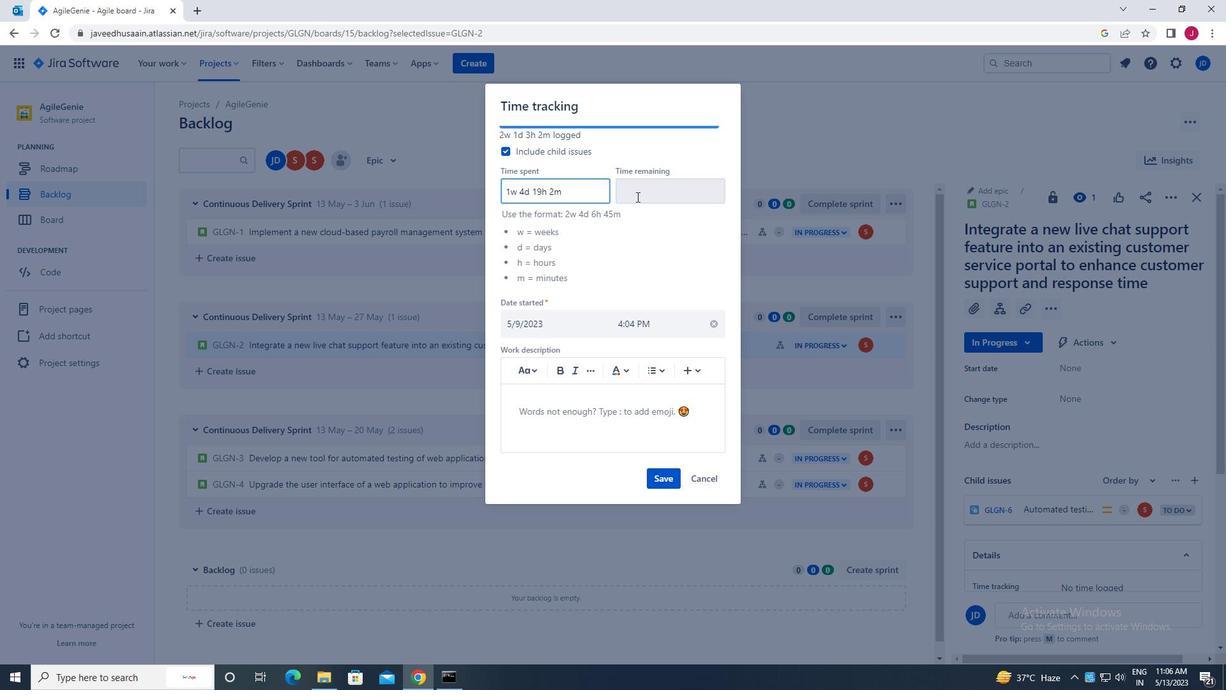 
Action: Key pressed 6w<Key.space>6d<Key.space>21h<Key.space>19m
Screenshot: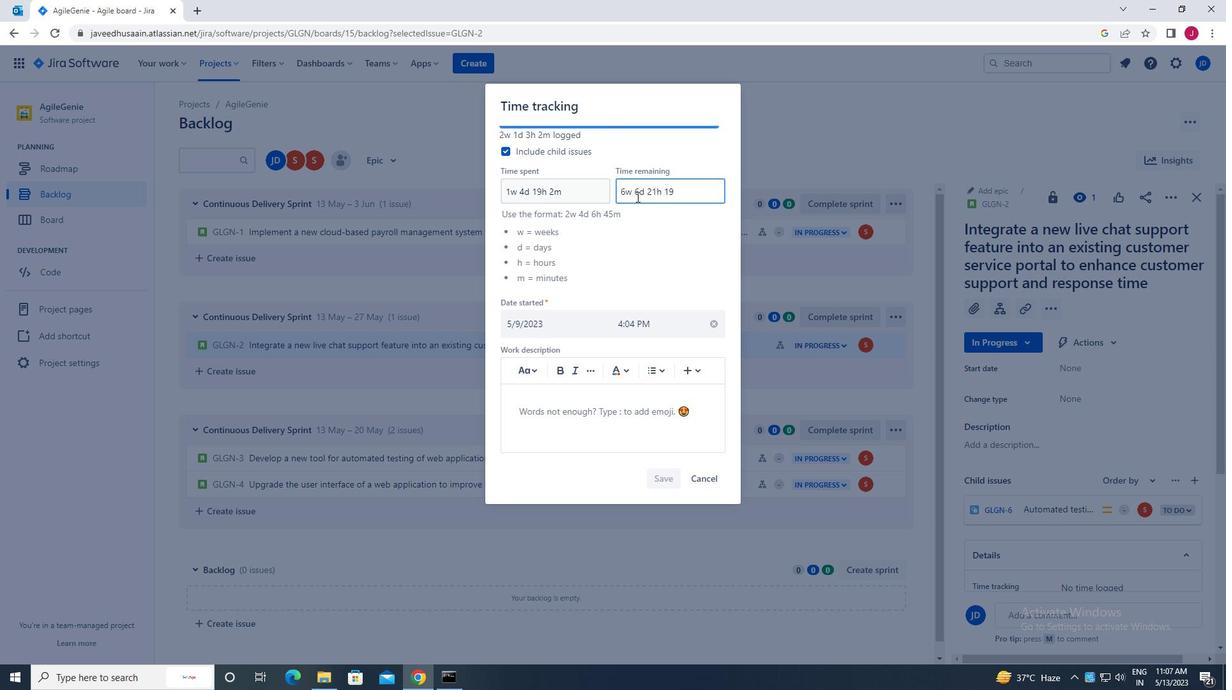 
Action: Mouse moved to (664, 479)
Screenshot: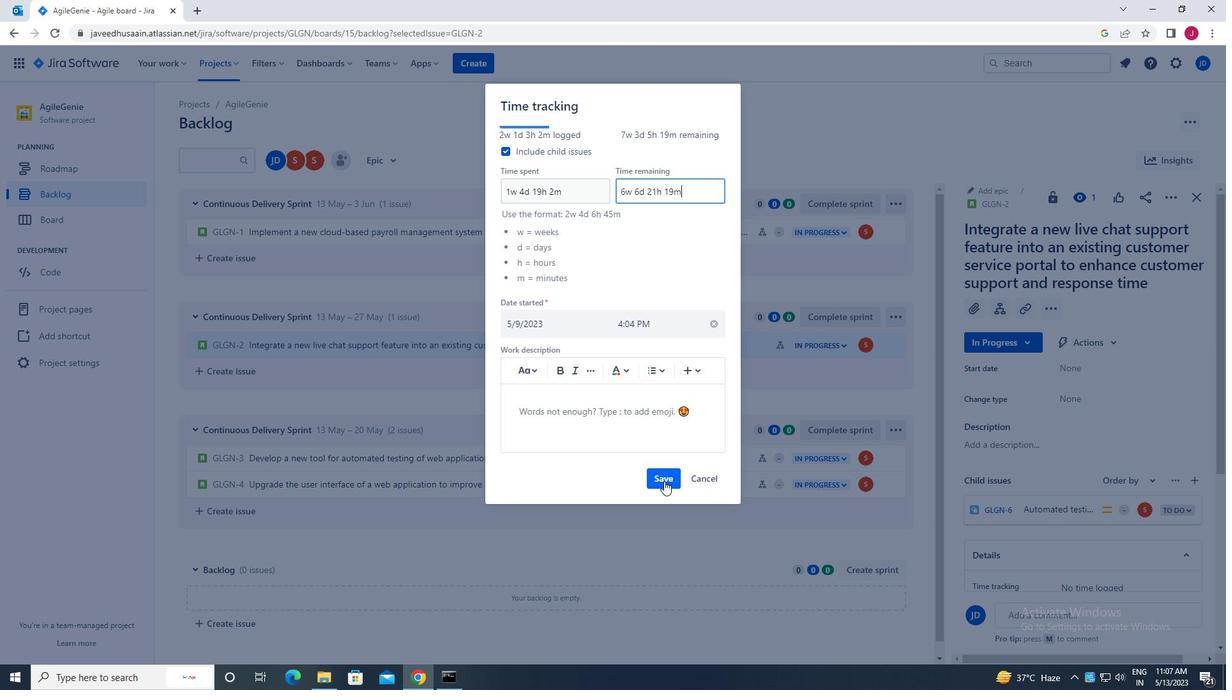 
Action: Mouse pressed left at (664, 479)
Screenshot: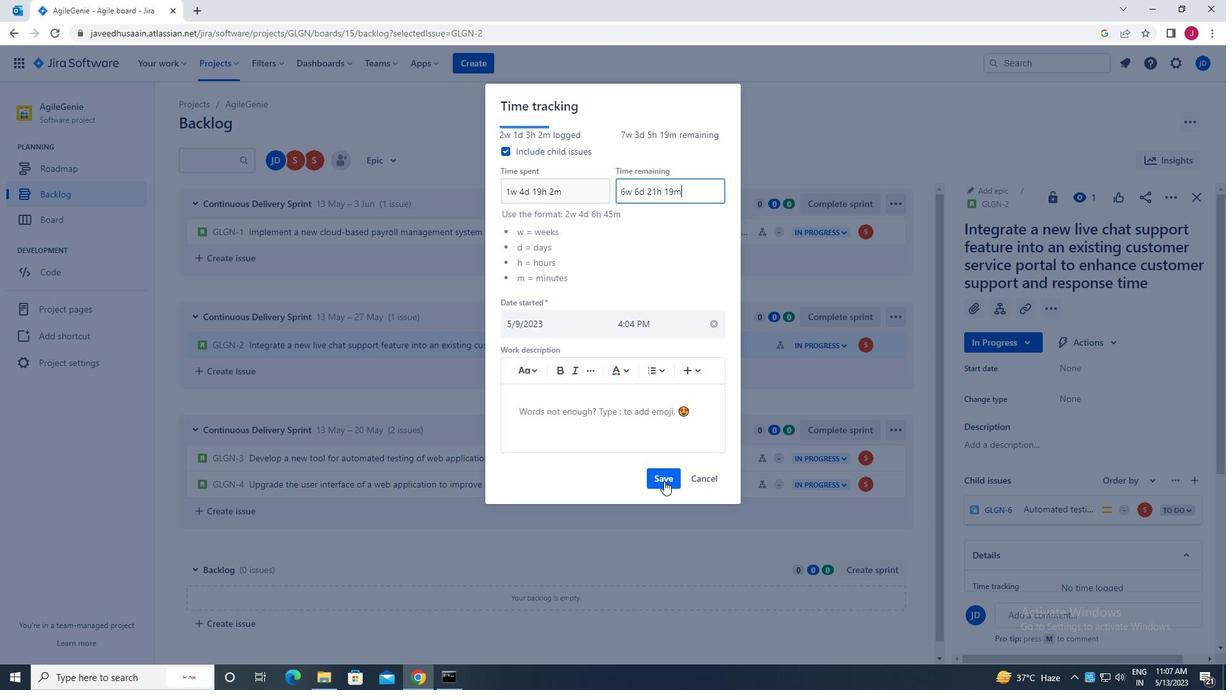 
Action: Mouse moved to (1174, 195)
Screenshot: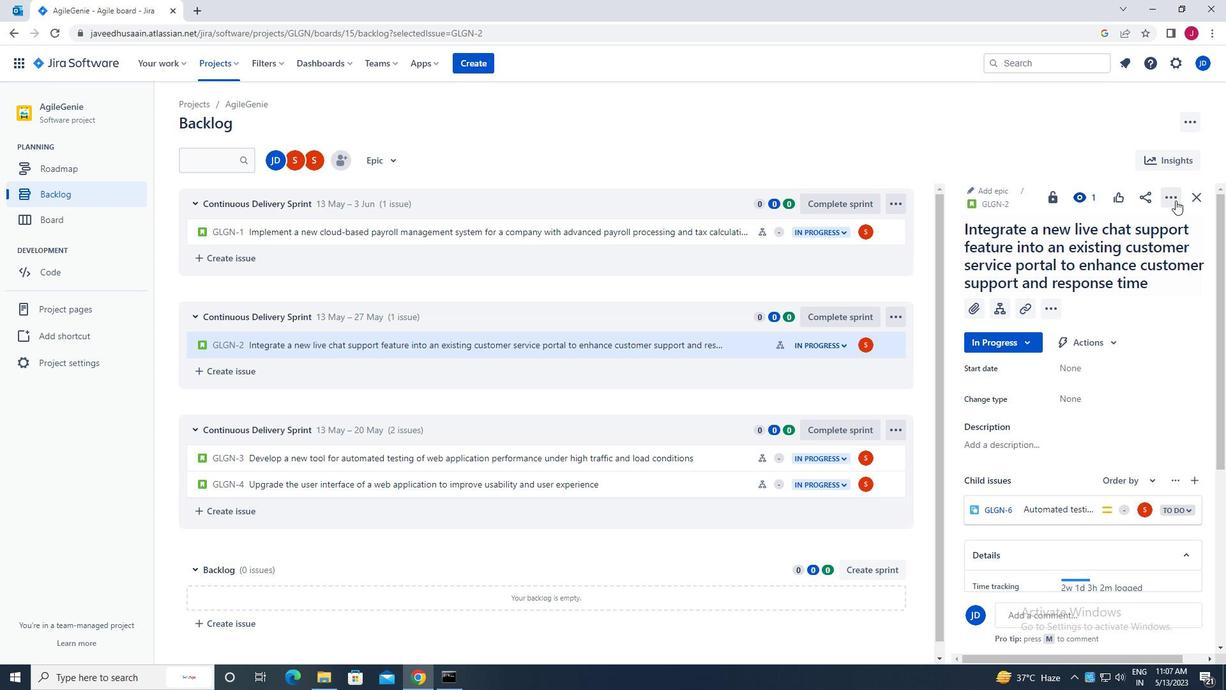 
Action: Mouse pressed left at (1174, 195)
Screenshot: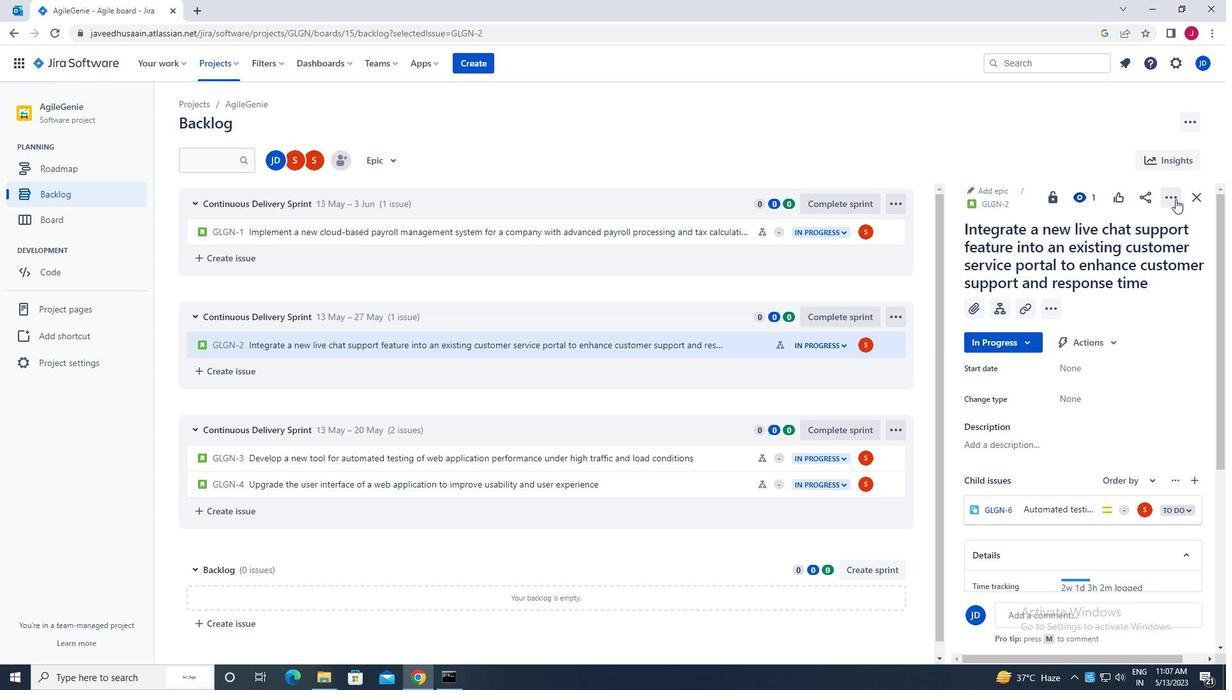 
Action: Mouse moved to (1109, 367)
Screenshot: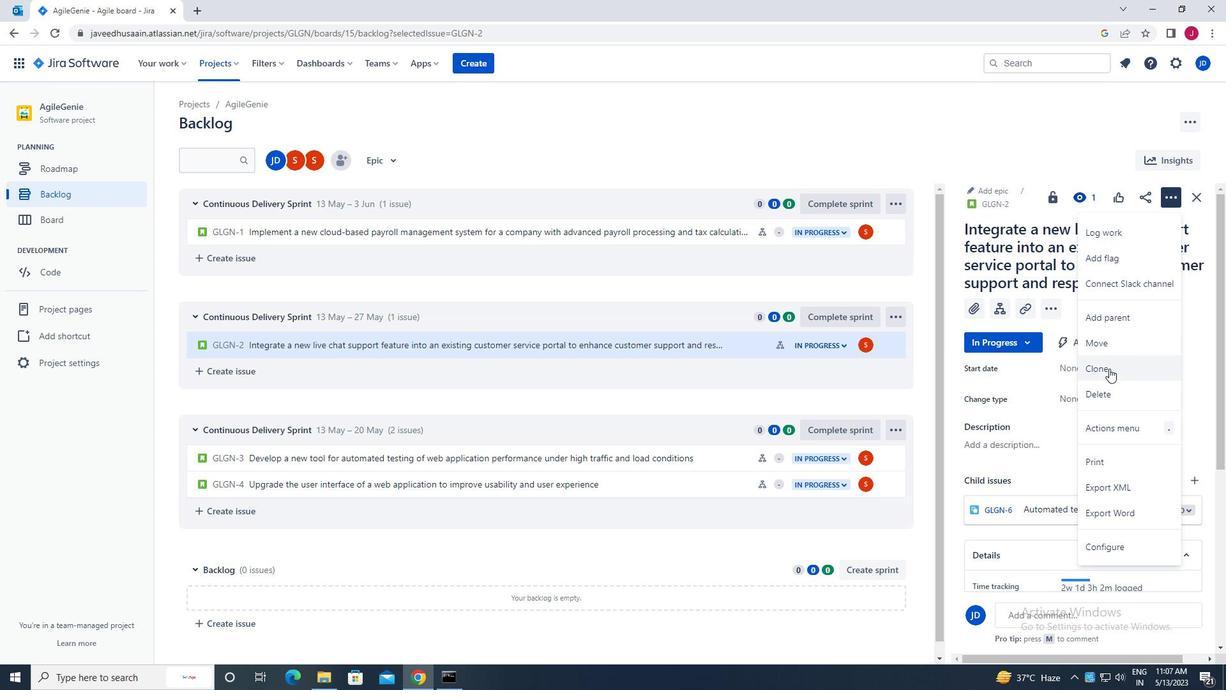 
Action: Mouse pressed left at (1109, 367)
Screenshot: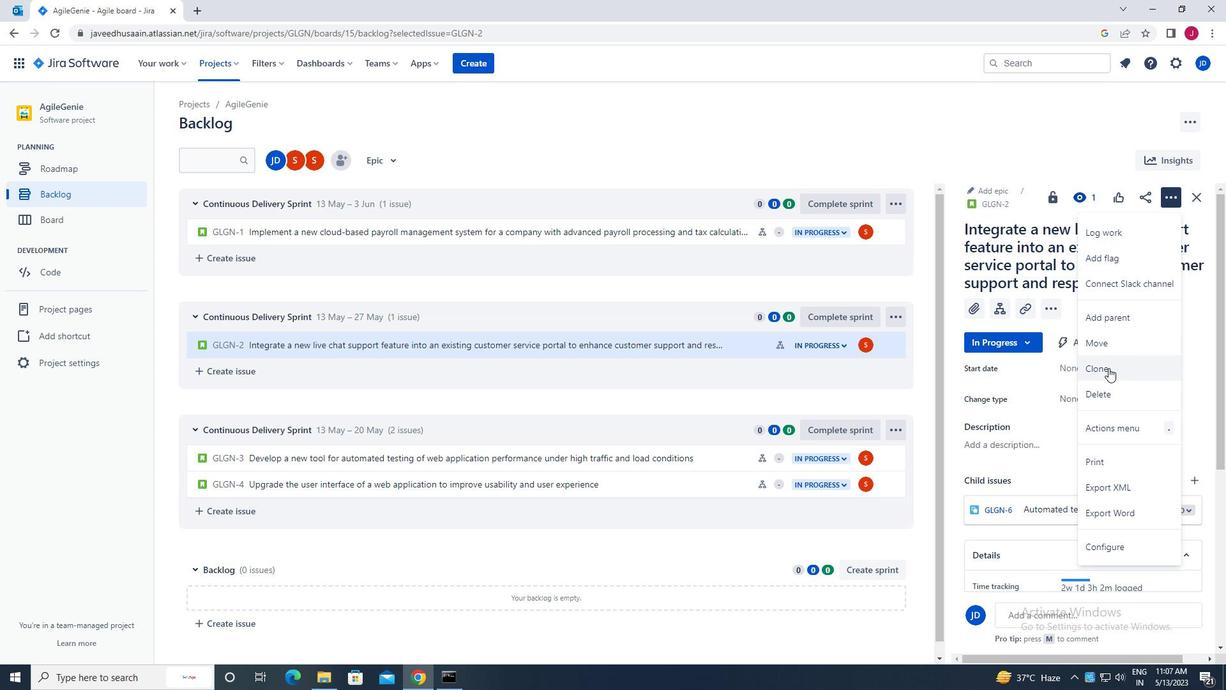 
Action: Mouse moved to (700, 270)
Screenshot: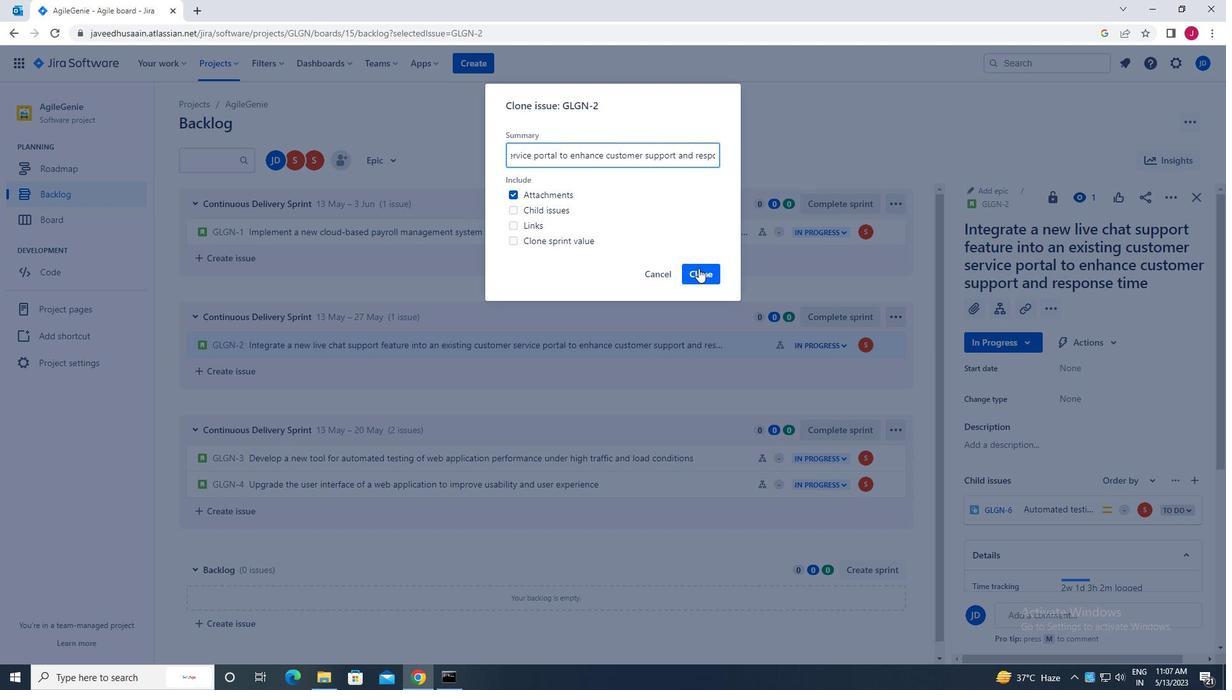 
Action: Mouse pressed left at (700, 270)
Screenshot: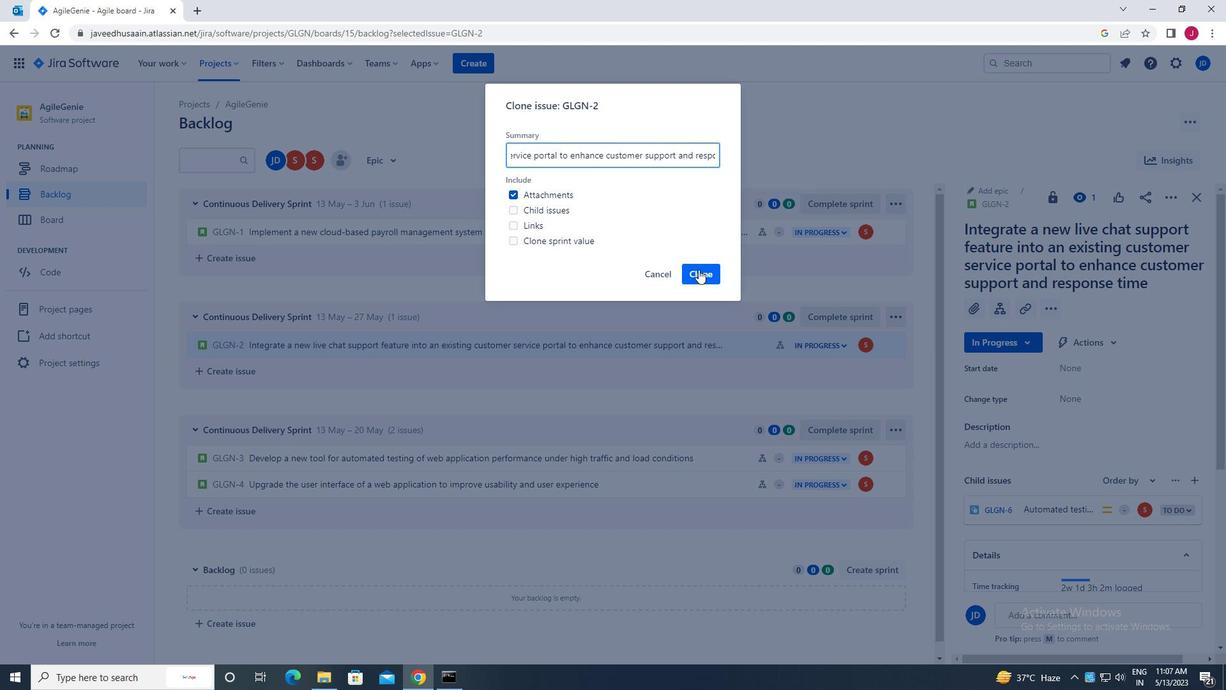 
Action: Mouse moved to (389, 161)
Screenshot: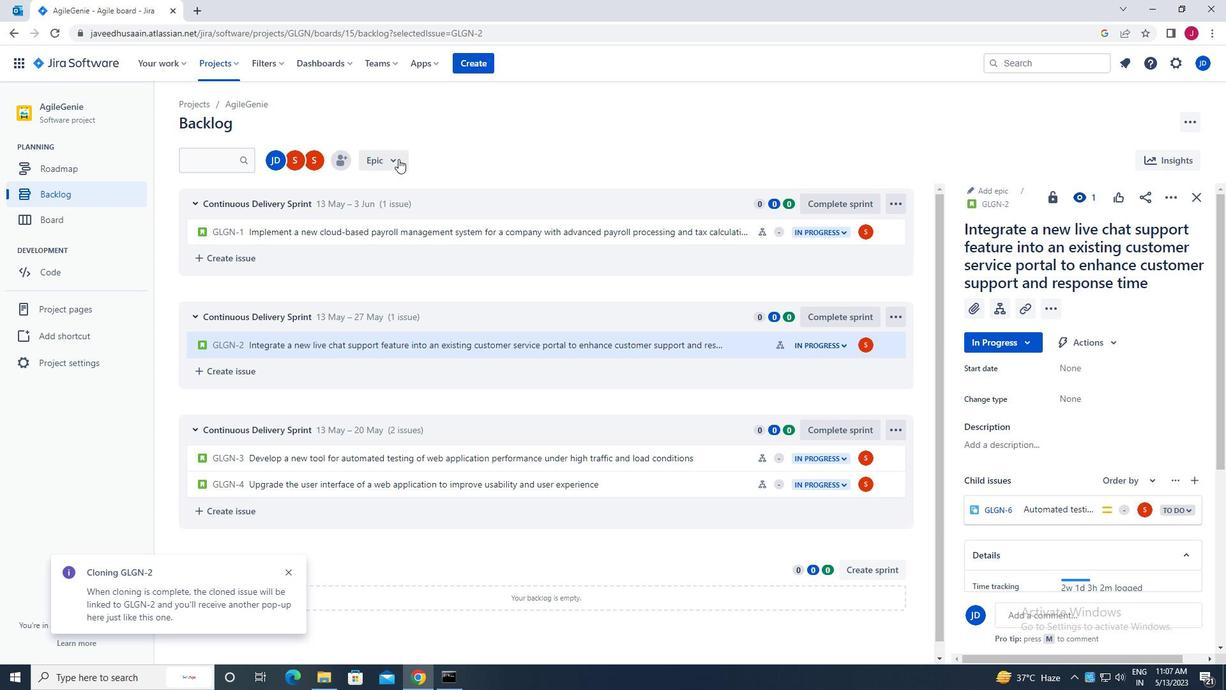 
Action: Mouse pressed left at (389, 161)
Screenshot: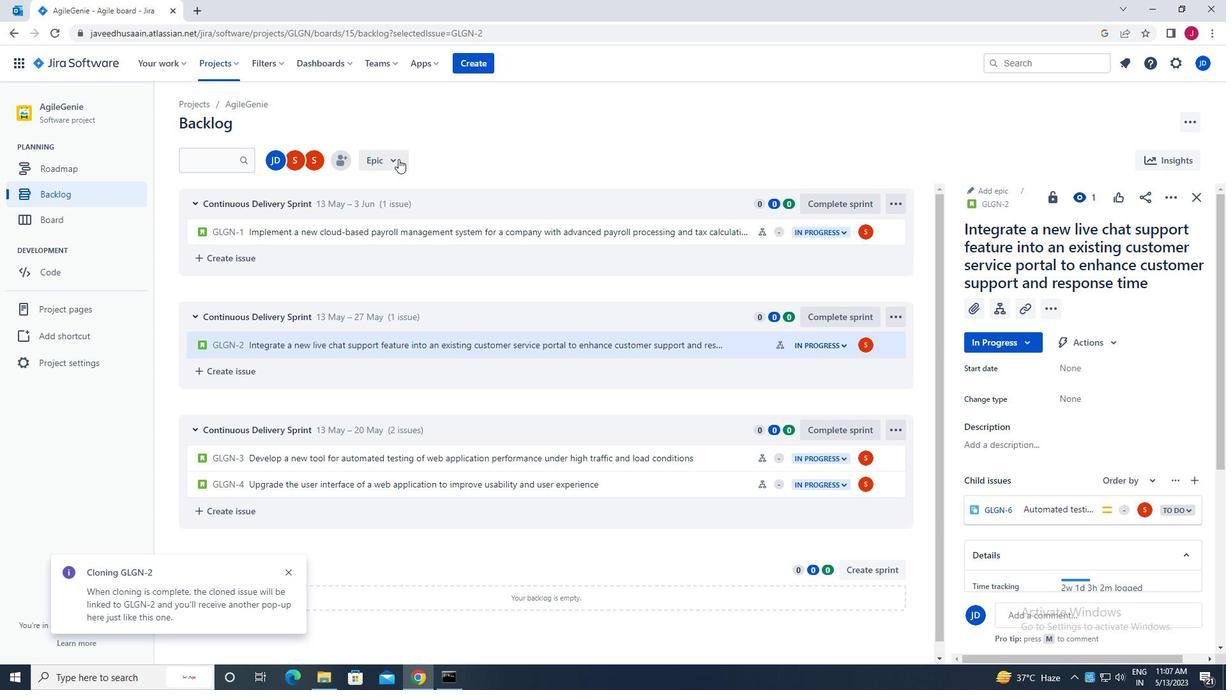 
Action: Mouse moved to (451, 236)
Screenshot: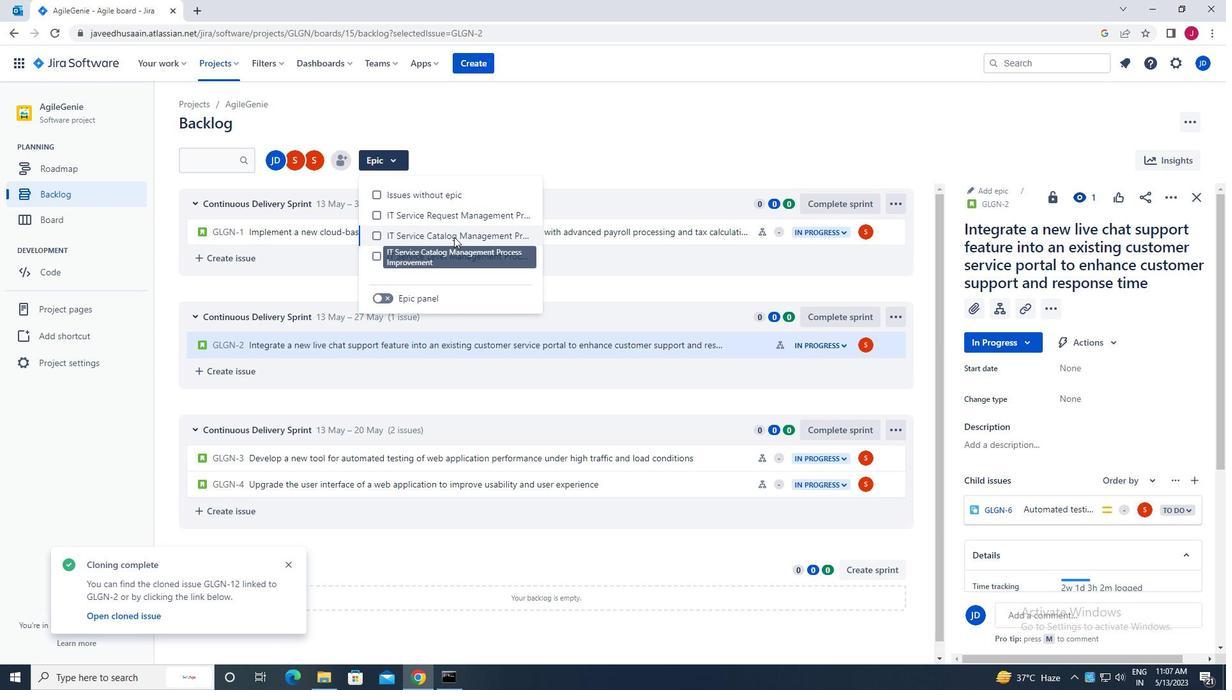 
Action: Mouse pressed left at (451, 236)
Screenshot: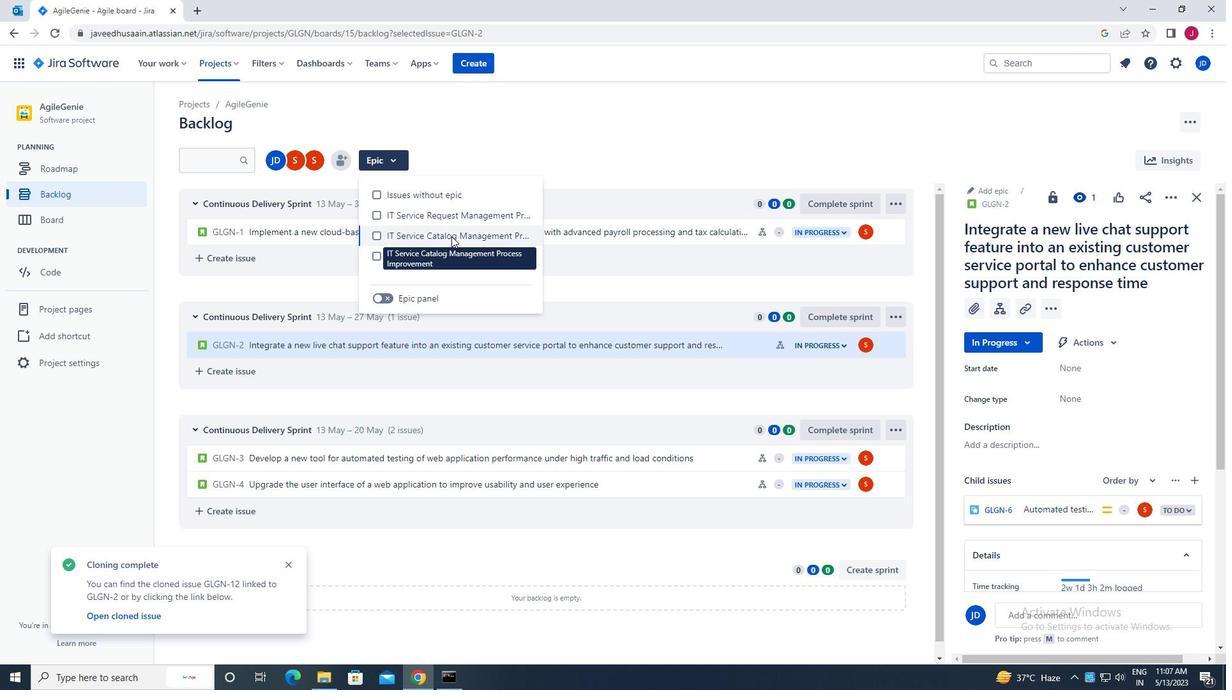 
Action: Mouse moved to (492, 112)
Screenshot: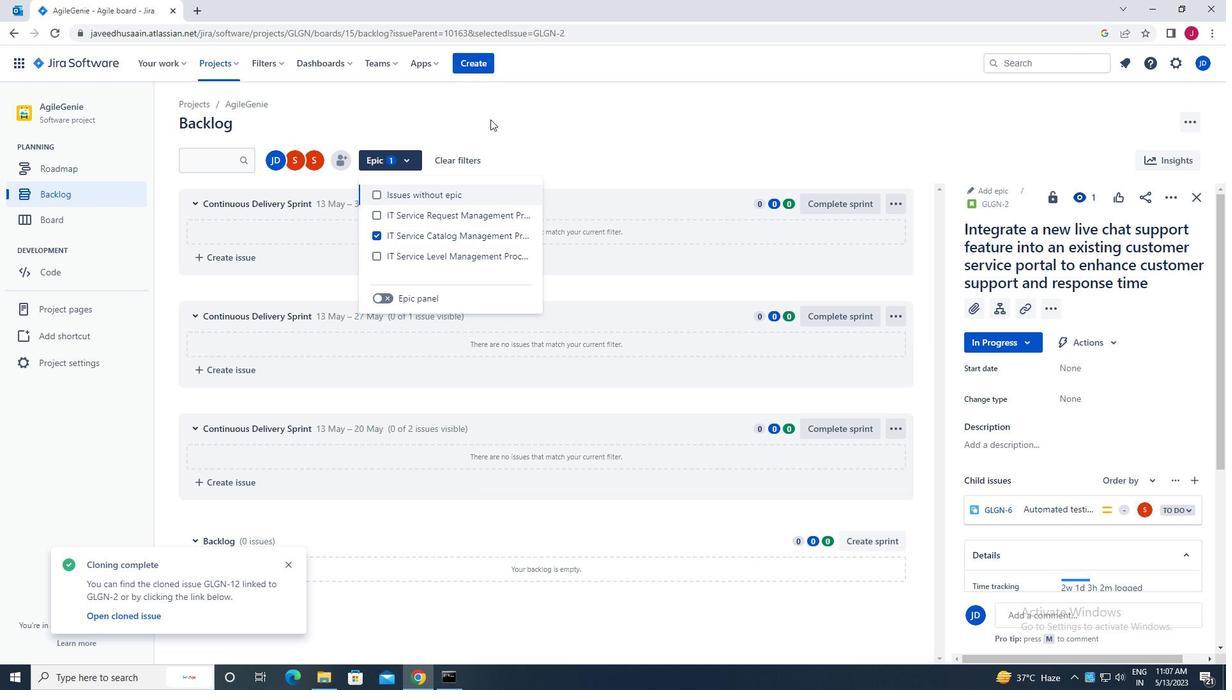 
Action: Mouse pressed left at (492, 112)
Screenshot: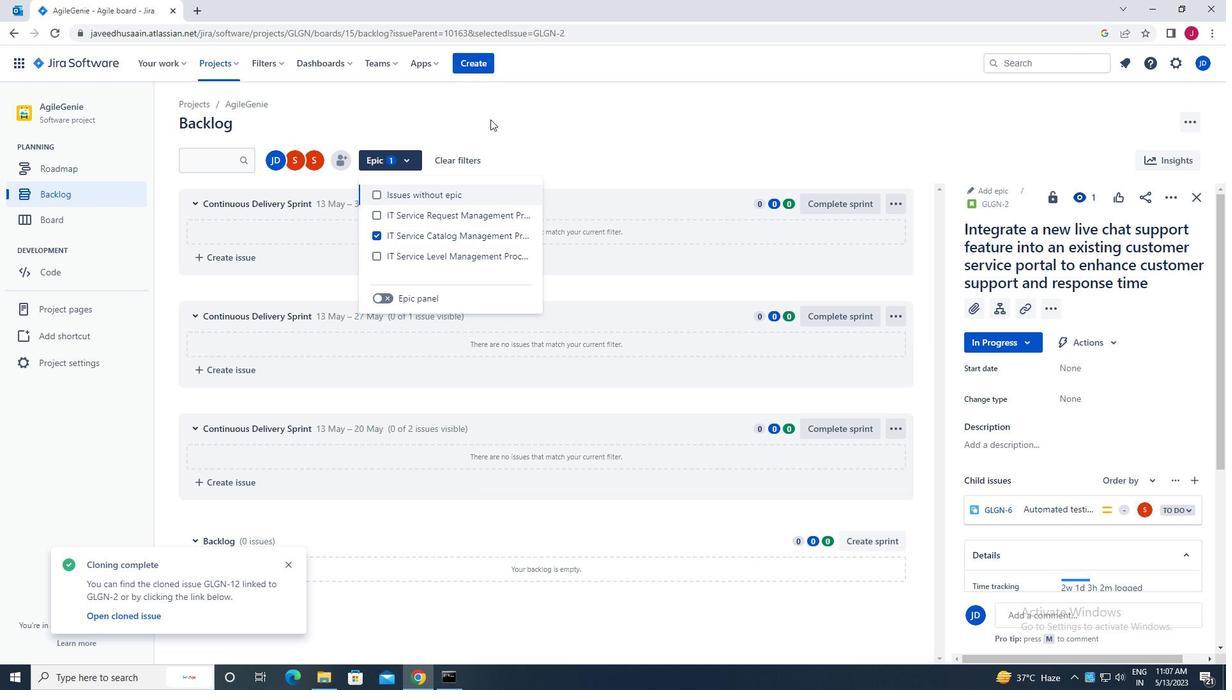 
Action: Mouse moved to (88, 194)
Screenshot: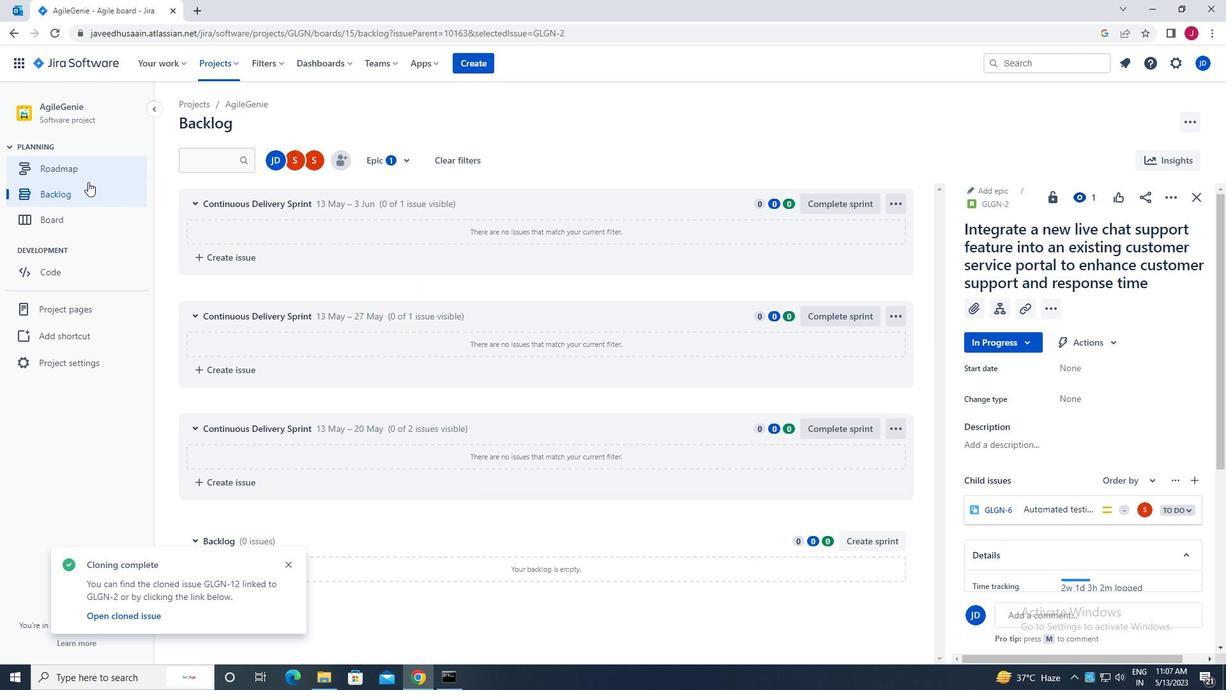 
Action: Mouse pressed left at (88, 194)
Screenshot: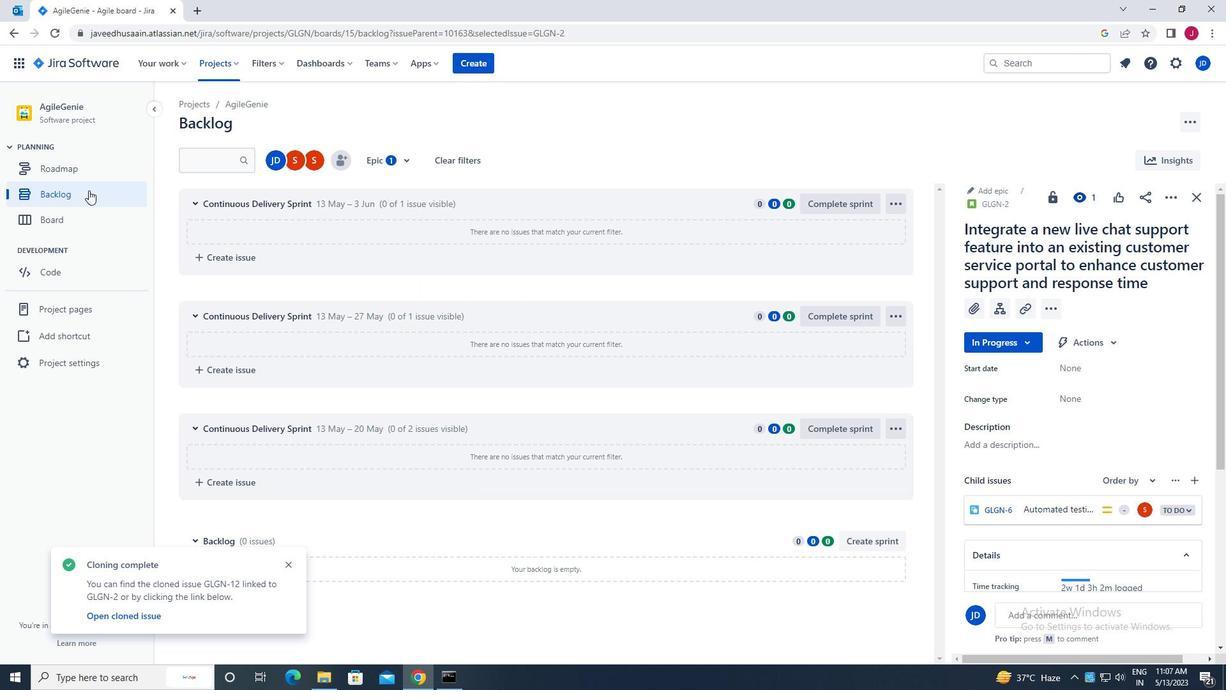 
Action: Mouse moved to (88, 194)
Screenshot: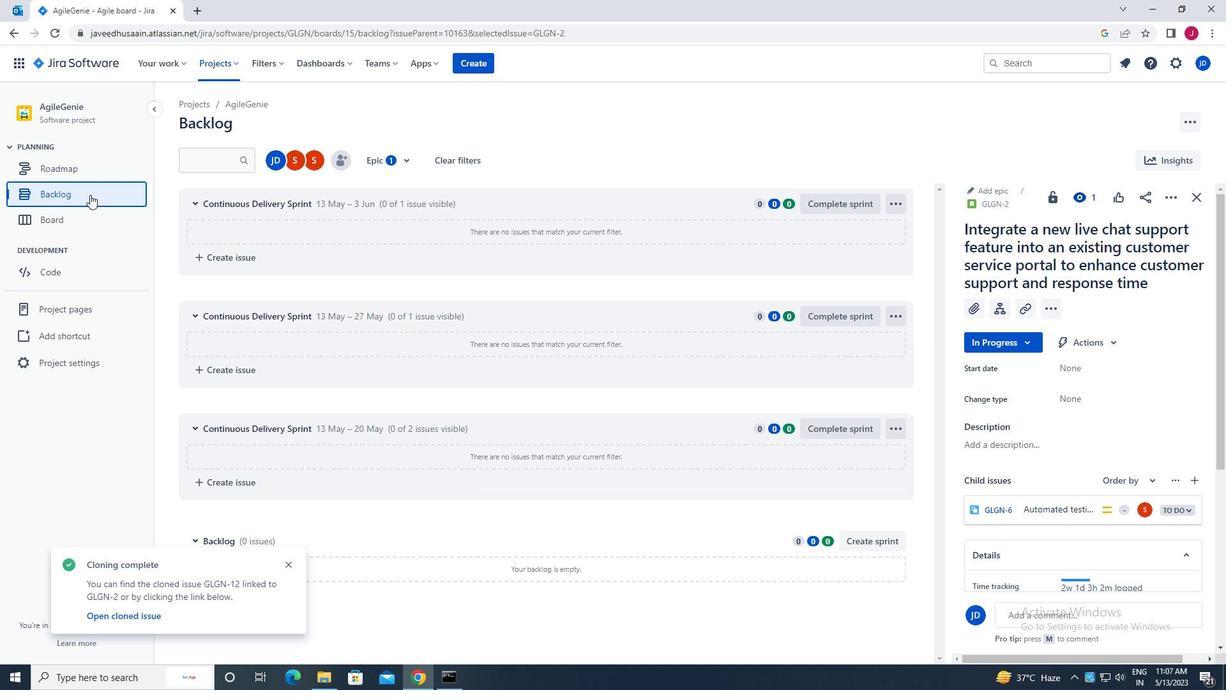 
